 Task:  Click on Hockey In the Cross-Check Hockey League click on  Pick Sheet Your name Avery Martinez Team name Cincinnati Cyclones - X and  Email softage.2@softage.net Period 1 - 3 Point Game Boston Bruins Period 1 - 2 Point Game Anaheim Ducks Period 1 - 1 Point Game New York Islanders Period 2 - 3 Point Game New Jersey Devils Period 2 - 2 Point Game Nashville Predators Period 2 - 1 Point Game Montreal Canadiens Period 3 - 3 Point Game Minnesota Wild Period 3 - 2 Point Game Los Angeles Kings Period 3 - 1 Point Game Florida Panthers Submit pick sheet
Action: Mouse moved to (565, 213)
Screenshot: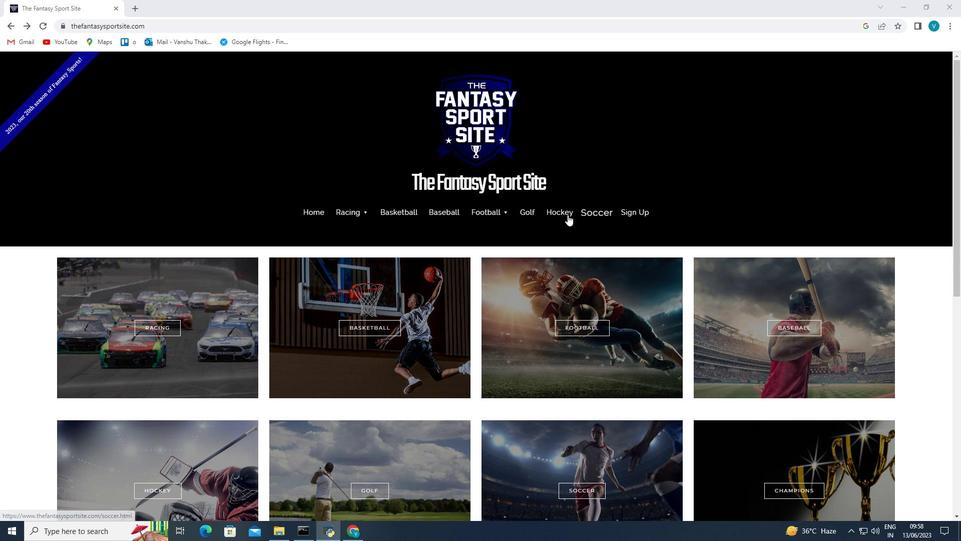 
Action: Mouse pressed left at (565, 213)
Screenshot: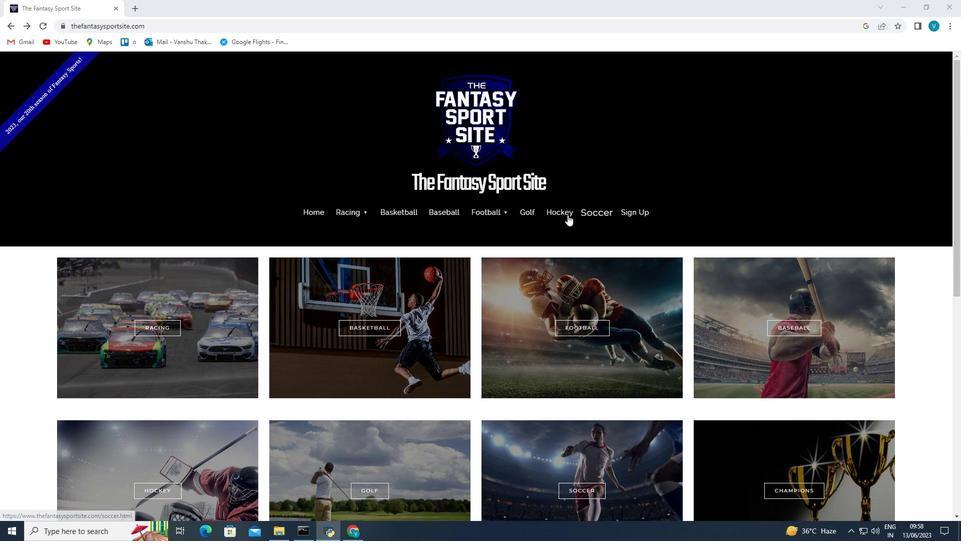 
Action: Mouse moved to (272, 369)
Screenshot: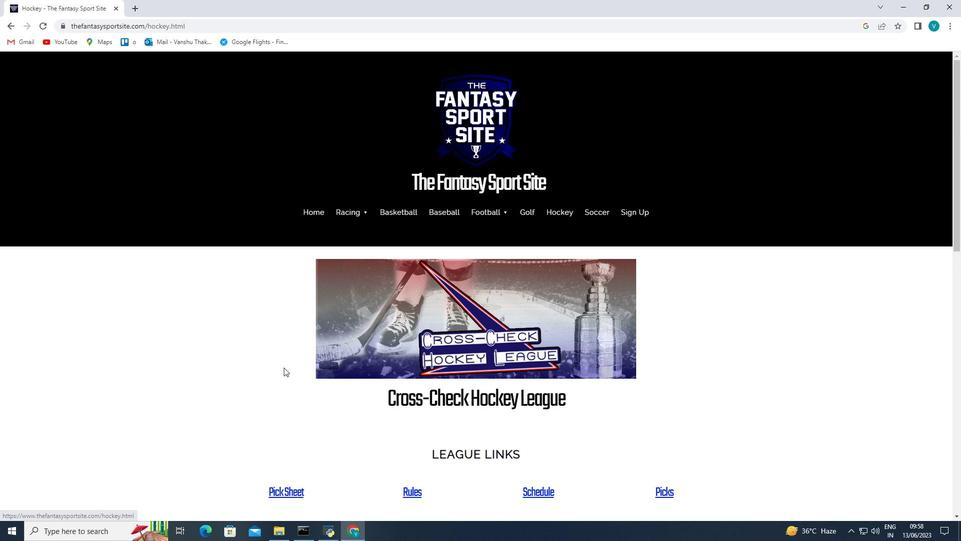 
Action: Mouse scrolled (272, 368) with delta (0, 0)
Screenshot: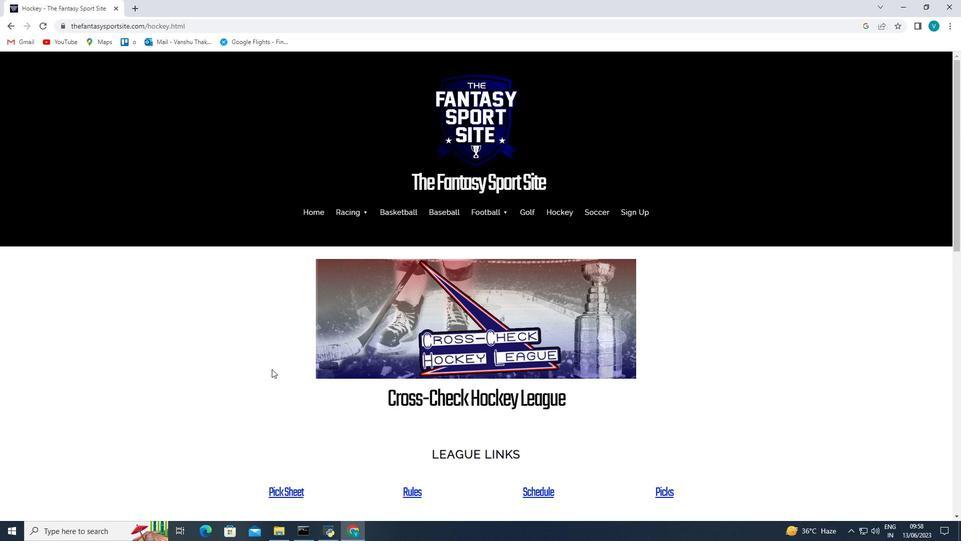 
Action: Mouse scrolled (272, 368) with delta (0, 0)
Screenshot: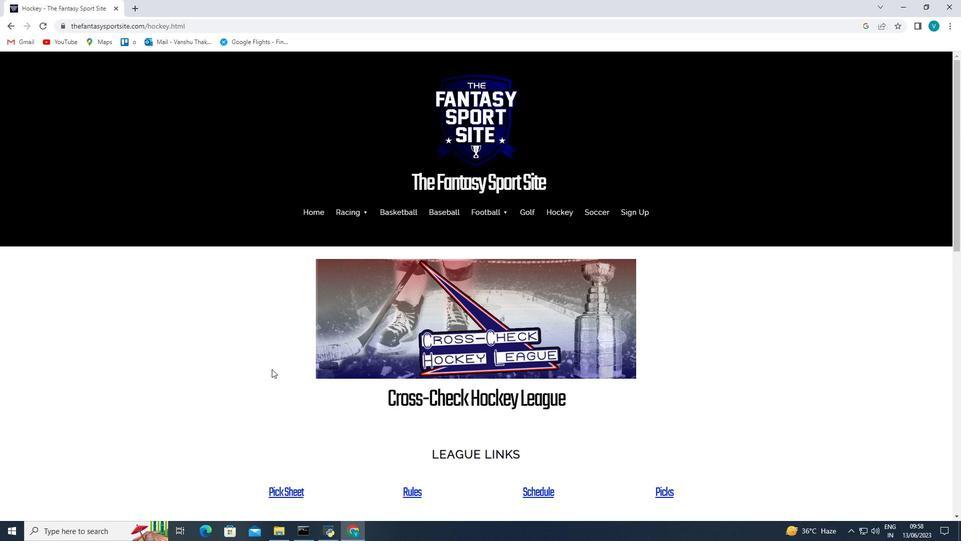 
Action: Mouse moved to (273, 383)
Screenshot: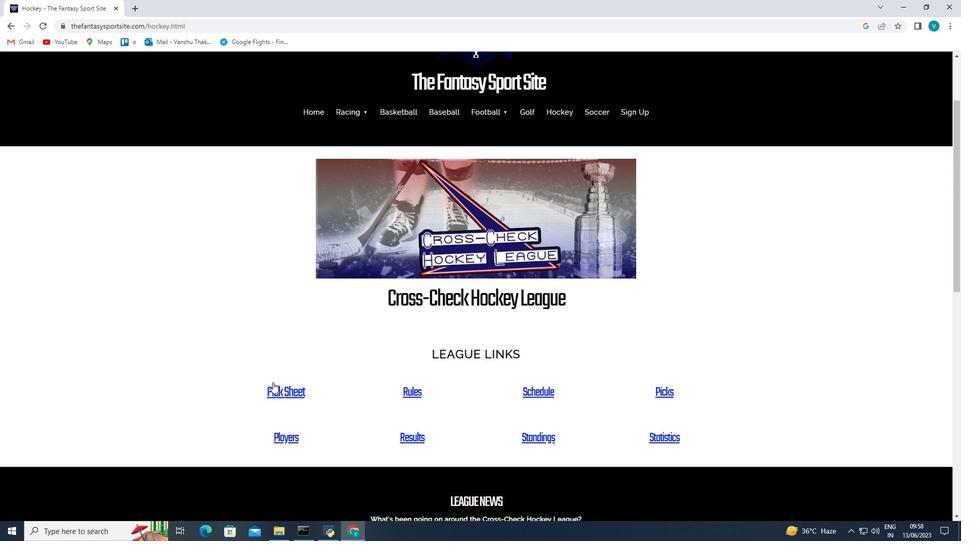 
Action: Mouse pressed left at (273, 383)
Screenshot: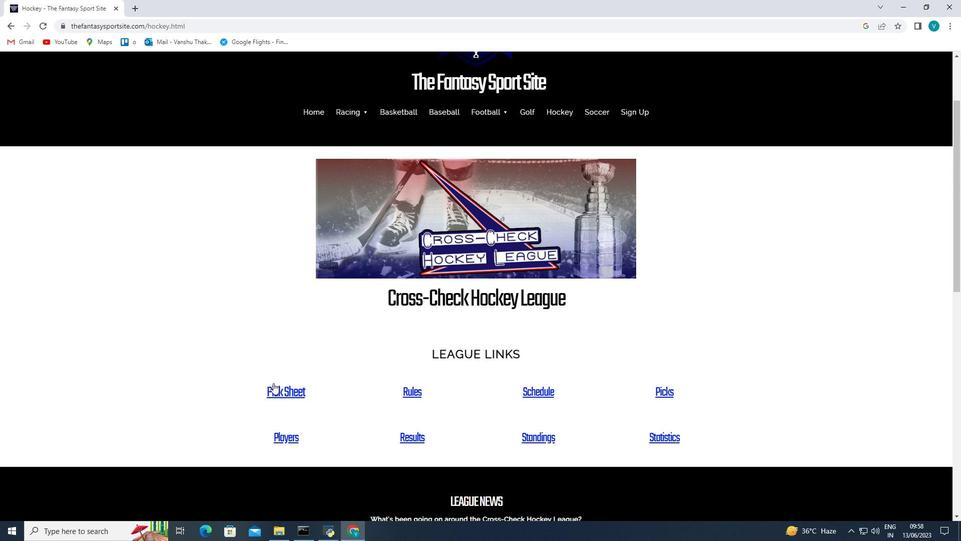 
Action: Mouse moved to (616, 362)
Screenshot: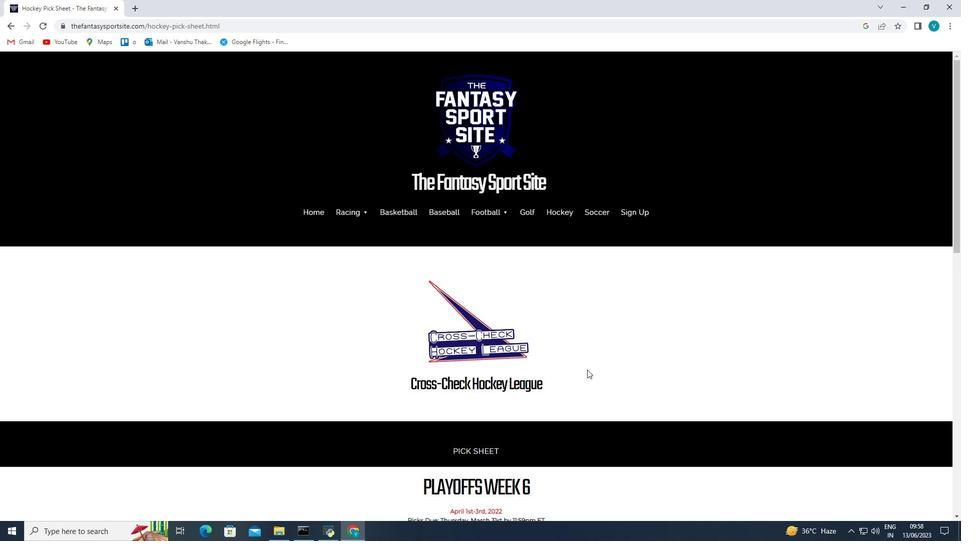 
Action: Mouse scrolled (616, 361) with delta (0, 0)
Screenshot: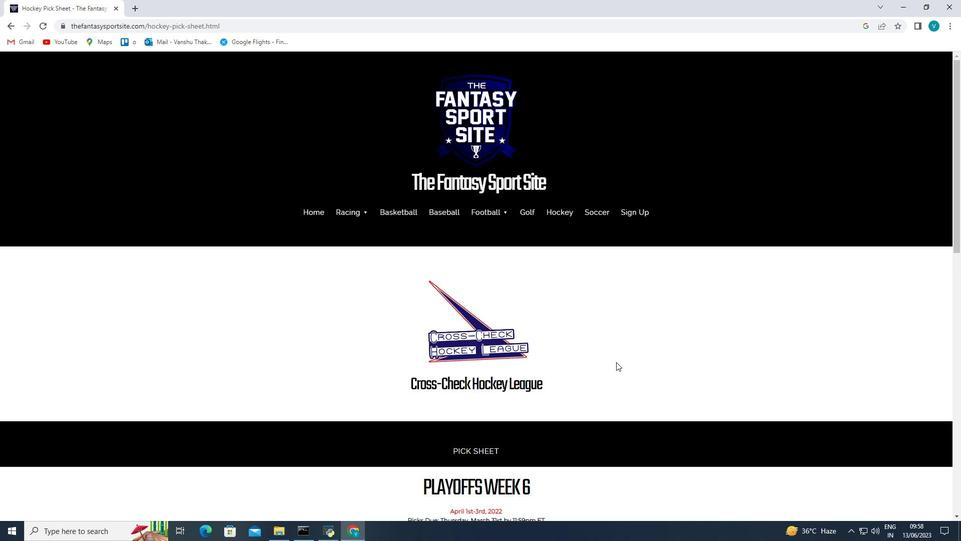 
Action: Mouse moved to (617, 362)
Screenshot: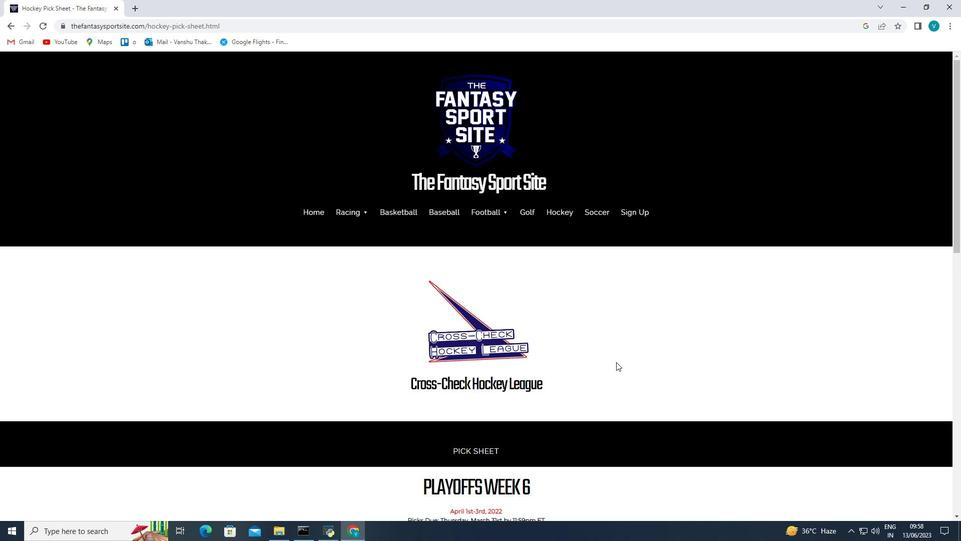 
Action: Mouse scrolled (617, 361) with delta (0, 0)
Screenshot: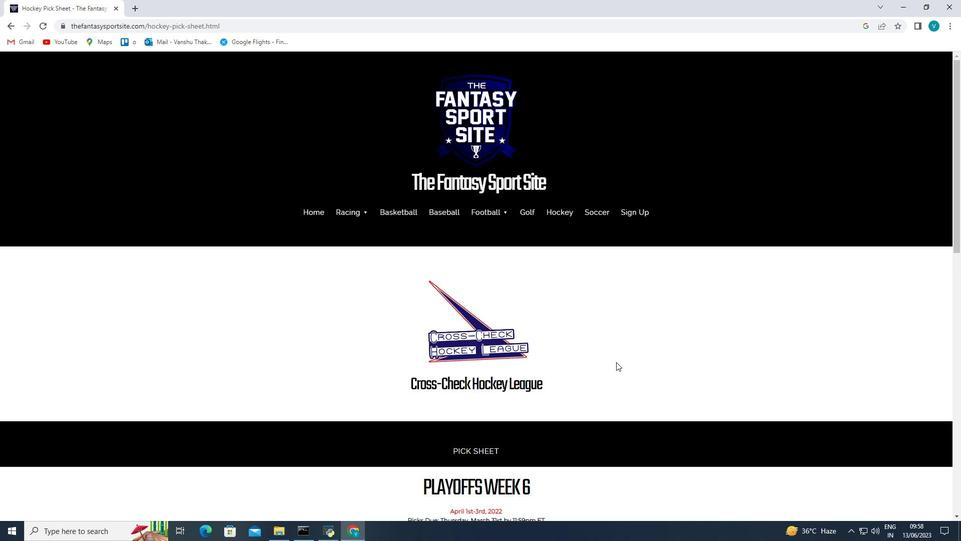
Action: Mouse moved to (615, 365)
Screenshot: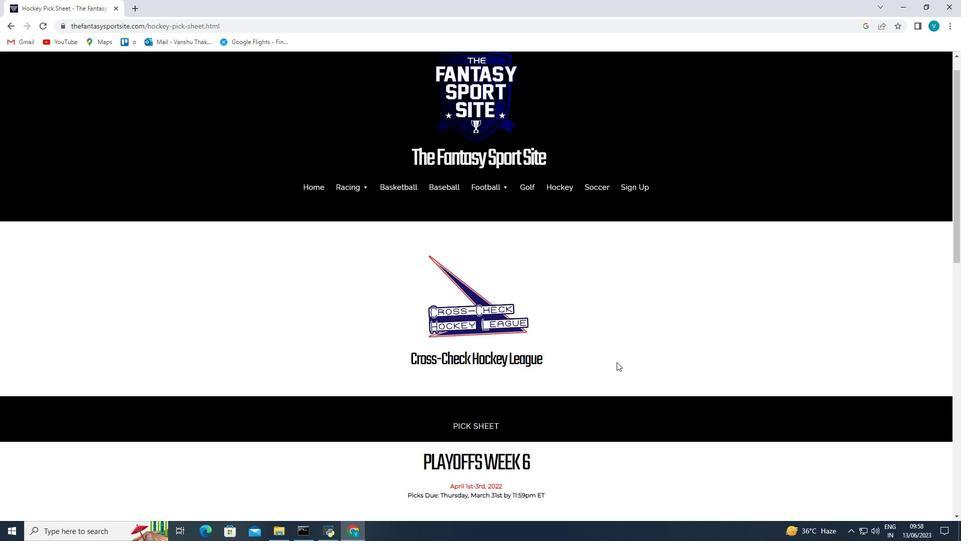 
Action: Mouse scrolled (615, 365) with delta (0, 0)
Screenshot: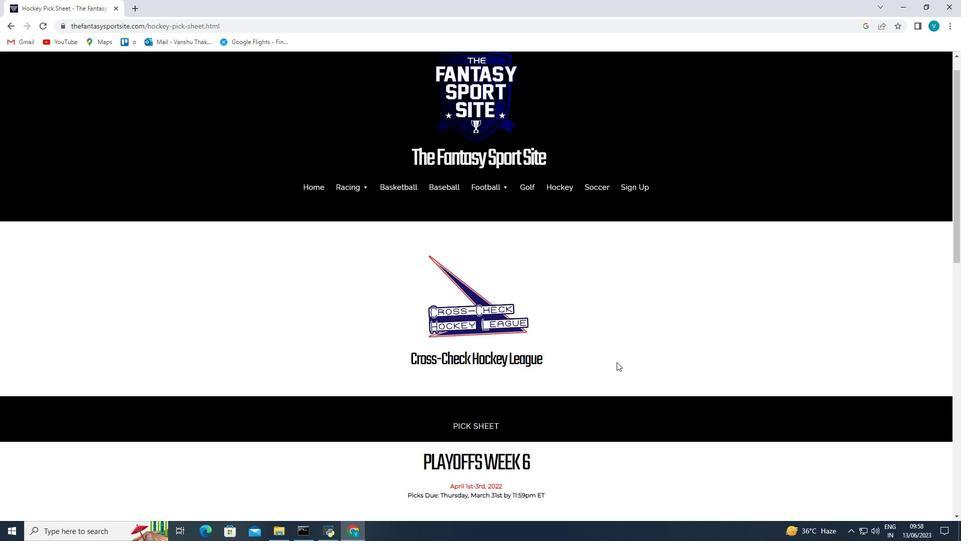 
Action: Mouse moved to (611, 368)
Screenshot: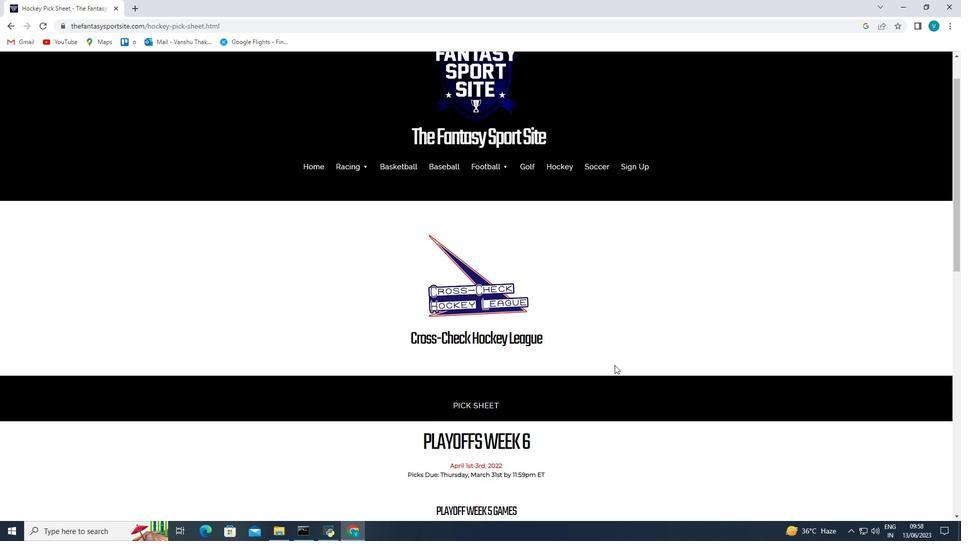 
Action: Mouse scrolled (611, 368) with delta (0, 0)
Screenshot: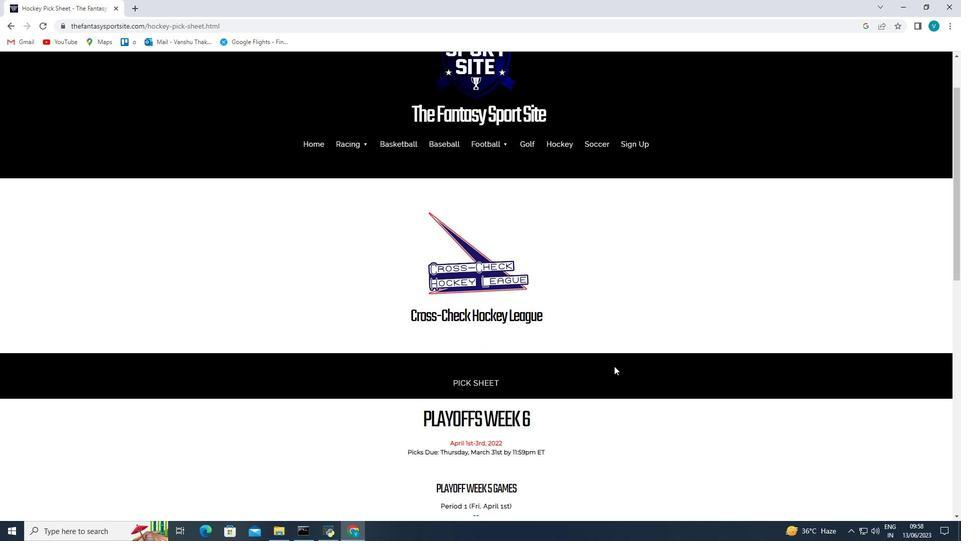 
Action: Mouse moved to (609, 370)
Screenshot: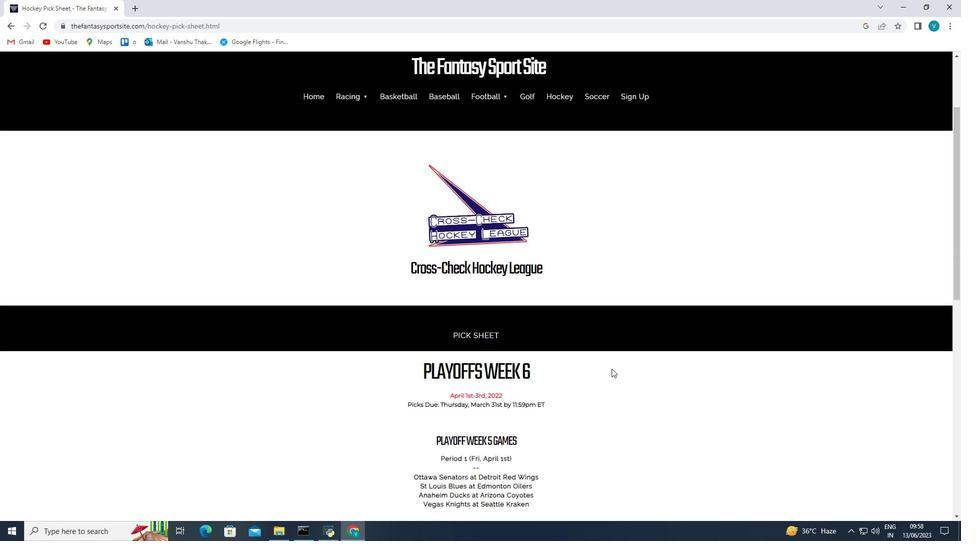 
Action: Mouse scrolled (609, 370) with delta (0, 0)
Screenshot: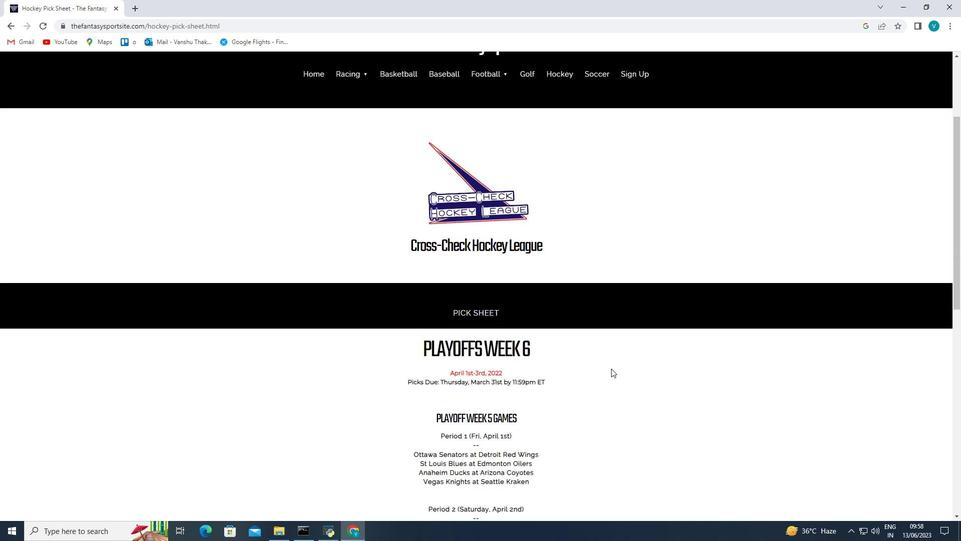 
Action: Mouse moved to (486, 357)
Screenshot: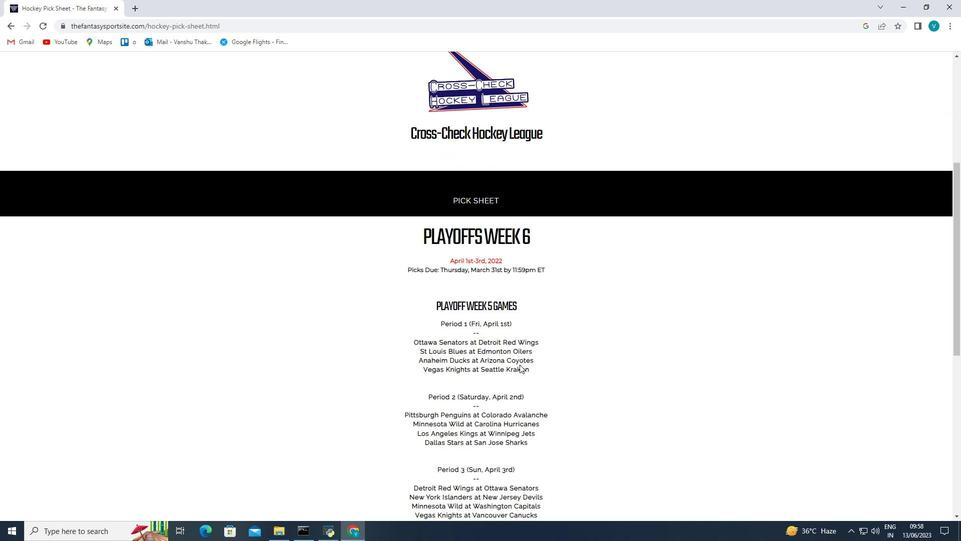
Action: Mouse scrolled (486, 357) with delta (0, 0)
Screenshot: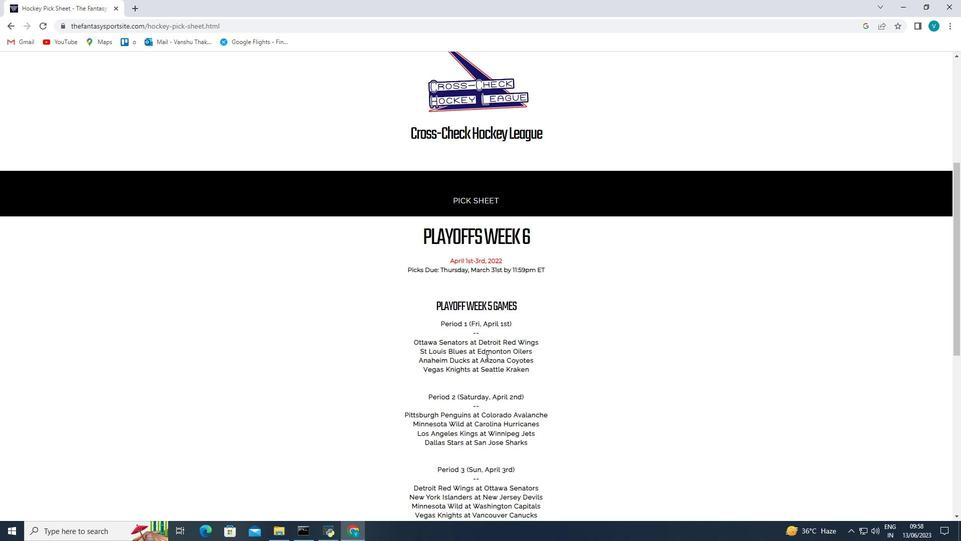 
Action: Mouse scrolled (486, 357) with delta (0, 0)
Screenshot: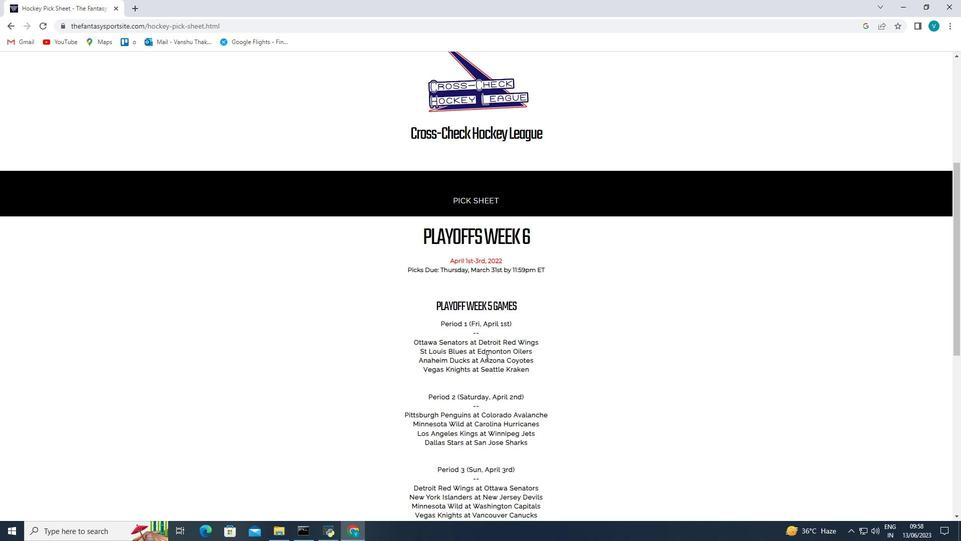 
Action: Mouse scrolled (486, 357) with delta (0, 0)
Screenshot: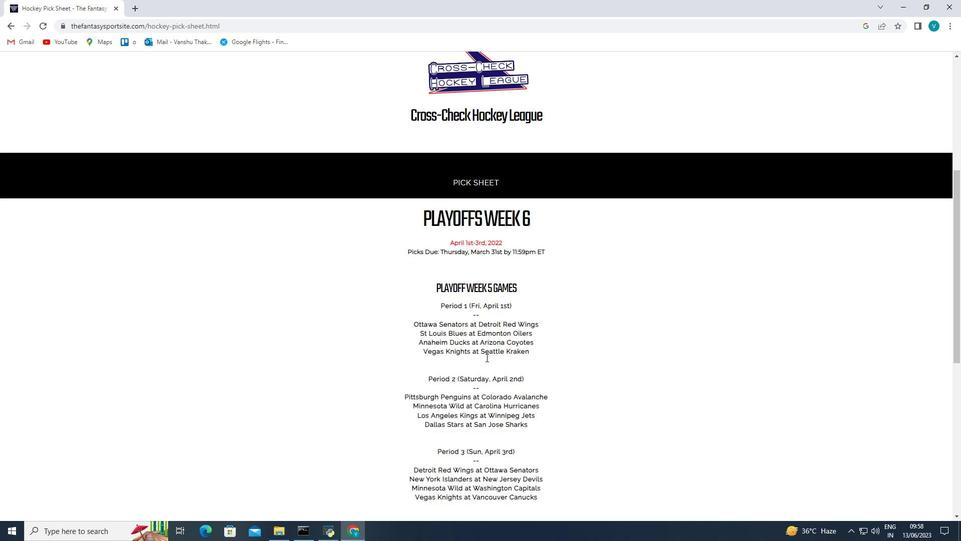 
Action: Mouse scrolled (486, 357) with delta (0, 0)
Screenshot: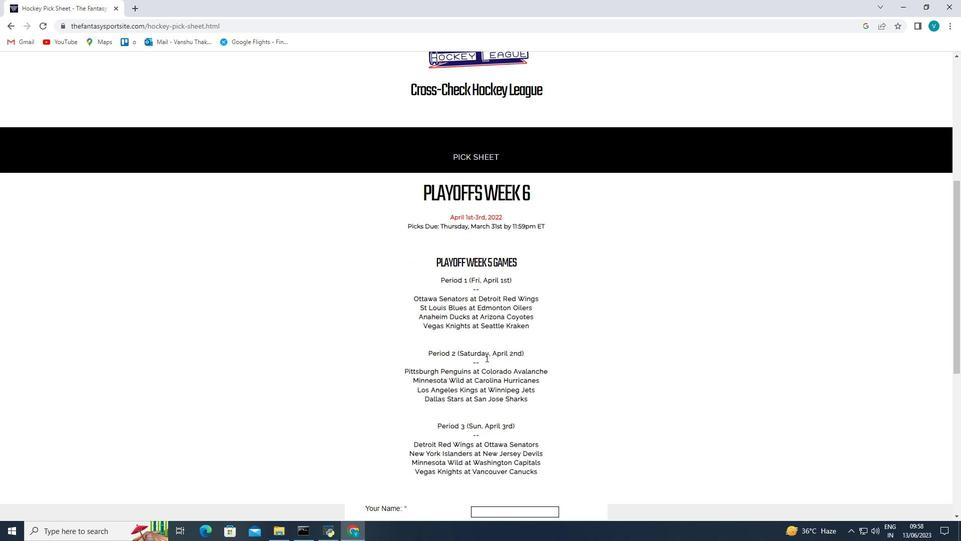 
Action: Mouse scrolled (486, 357) with delta (0, 0)
Screenshot: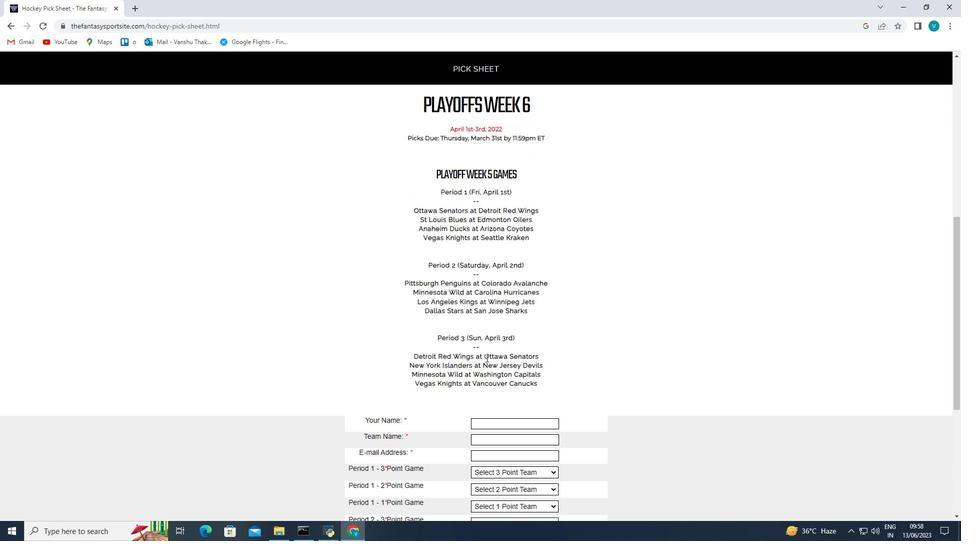 
Action: Mouse moved to (496, 309)
Screenshot: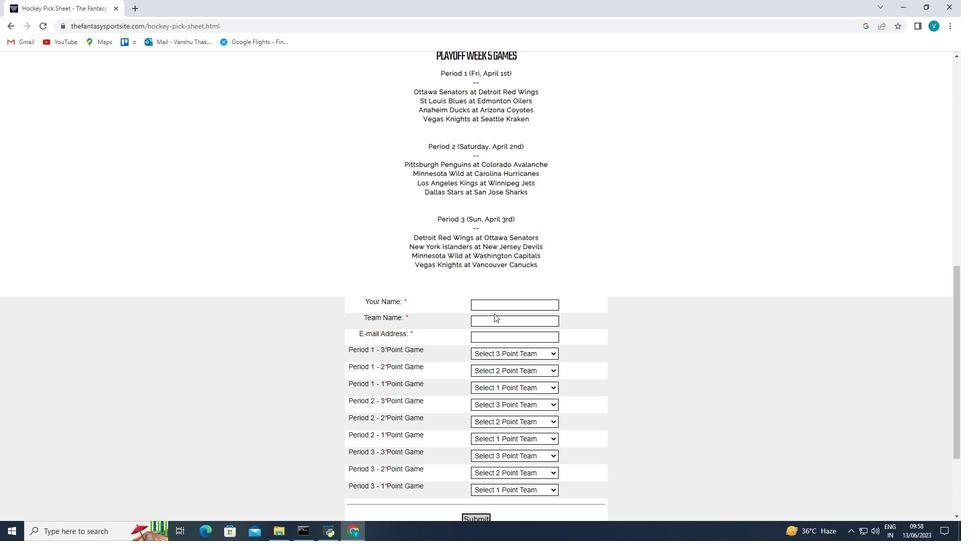 
Action: Mouse pressed left at (496, 309)
Screenshot: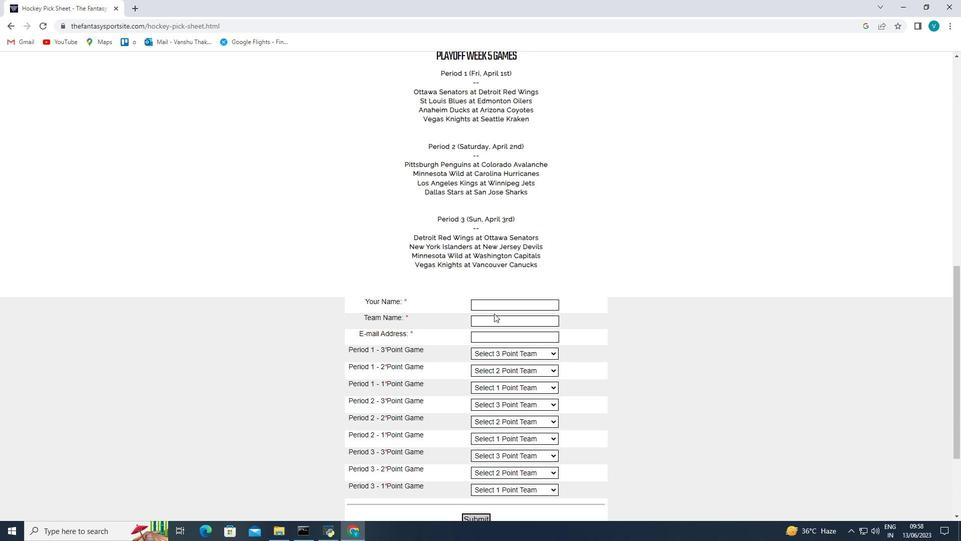 
Action: Key pressed <Key.shift>Avery<Key.space><Key.shift>Martinez
Screenshot: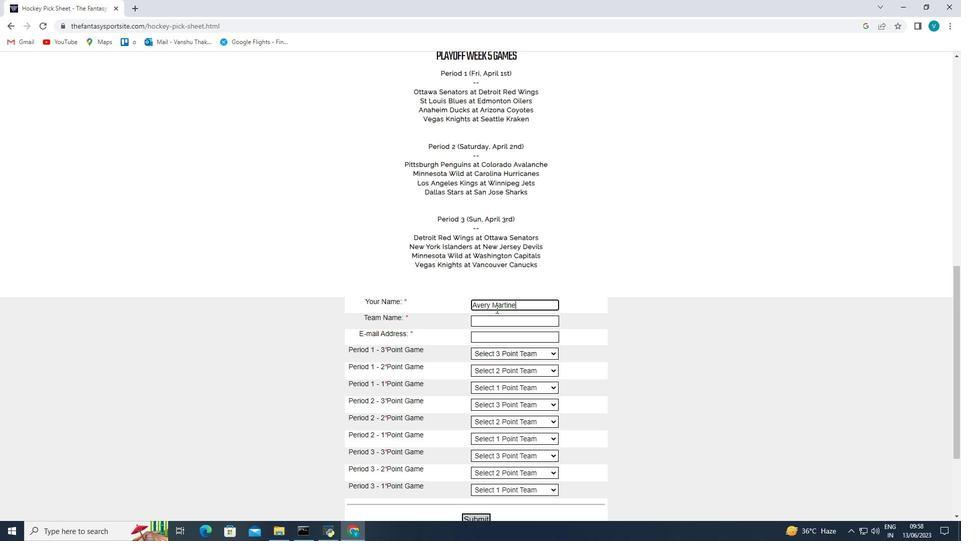 
Action: Mouse moved to (499, 316)
Screenshot: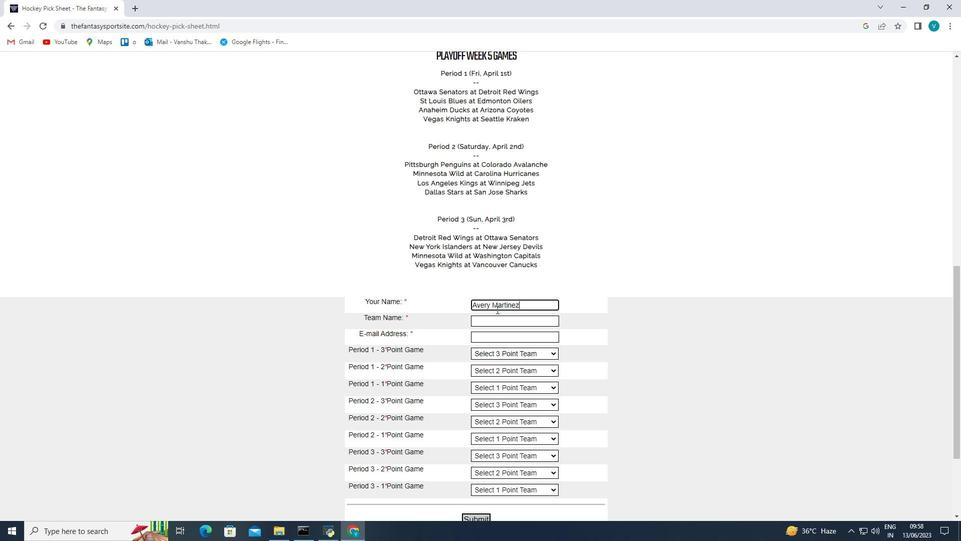 
Action: Mouse pressed left at (499, 316)
Screenshot: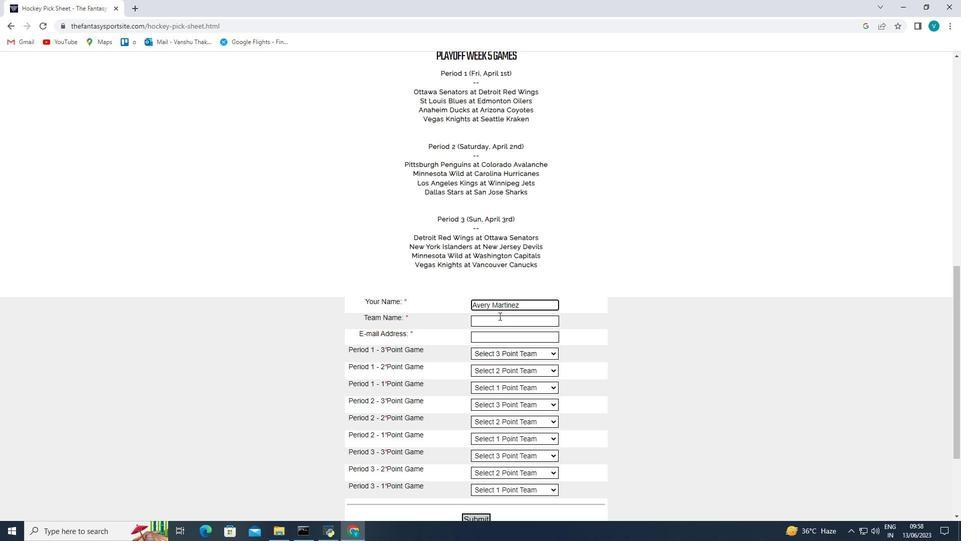 
Action: Key pressed <Key.shift>Cincinnati<Key.space><Key.shift>Cyclones
Screenshot: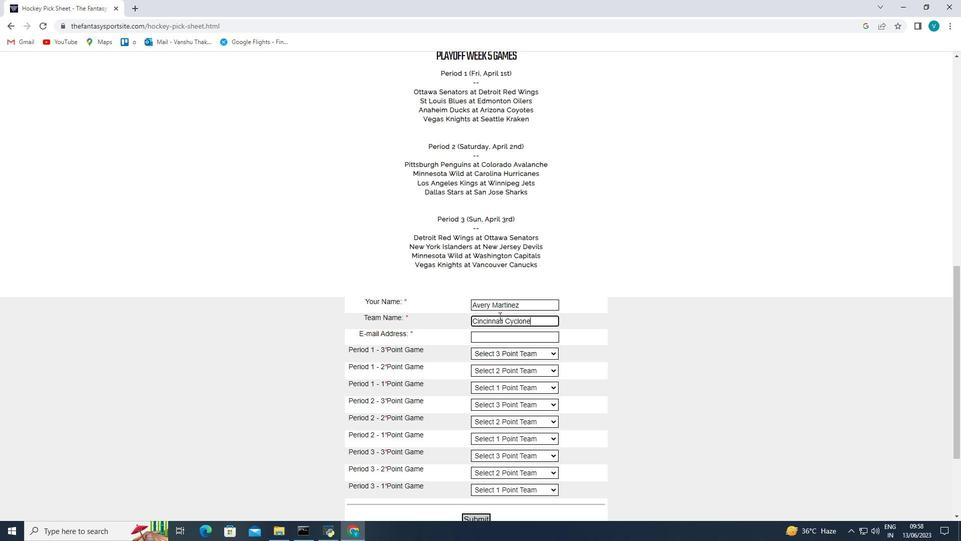 
Action: Mouse moved to (499, 339)
Screenshot: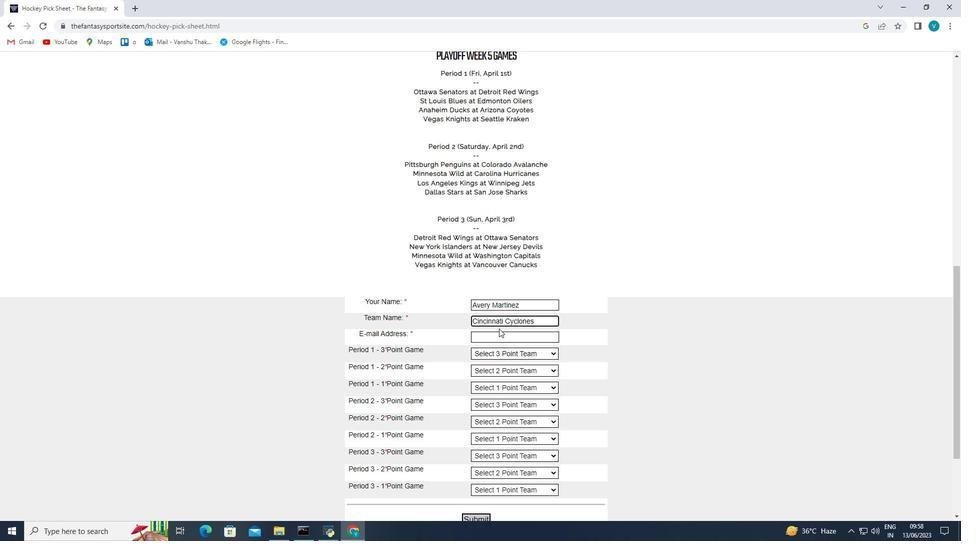 
Action: Mouse pressed left at (499, 339)
Screenshot: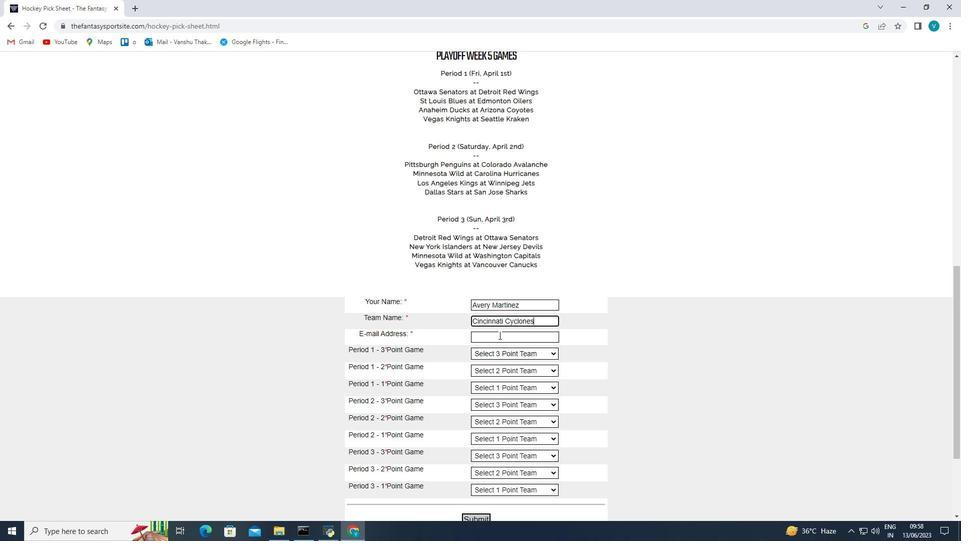 
Action: Key pressed softage.2<Key.shift><Key.shift><Key.shift><Key.shift>@softage.net
Screenshot: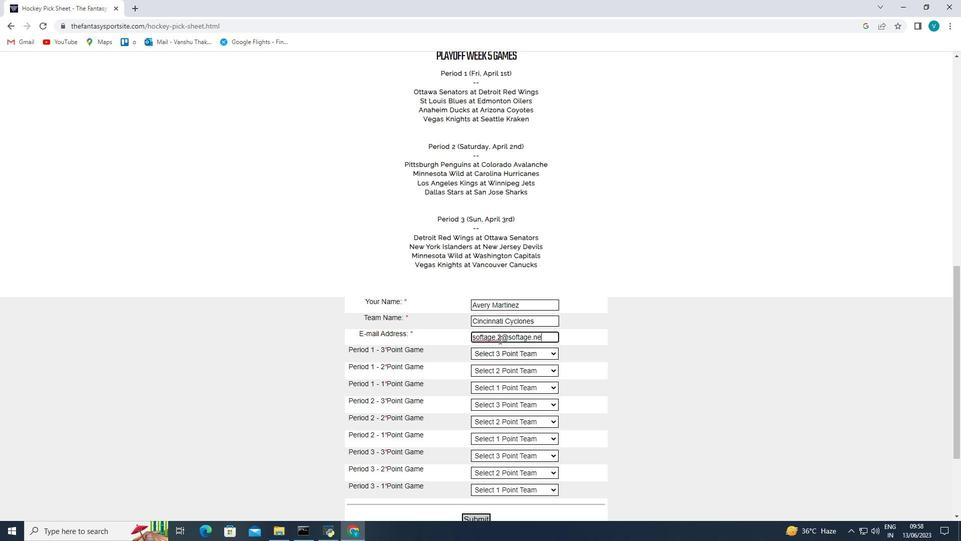 
Action: Mouse moved to (502, 348)
Screenshot: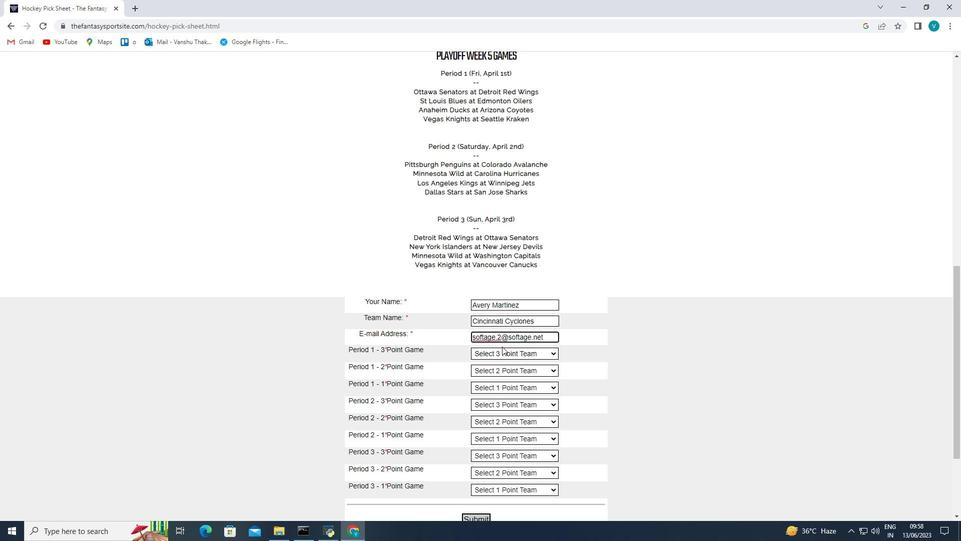 
Action: Mouse pressed left at (502, 348)
Screenshot: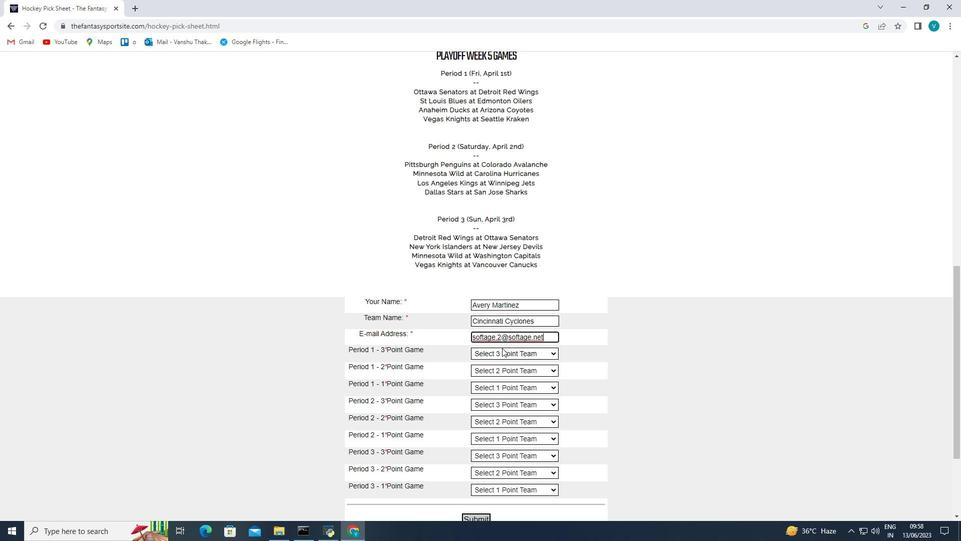 
Action: Mouse moved to (518, 197)
Screenshot: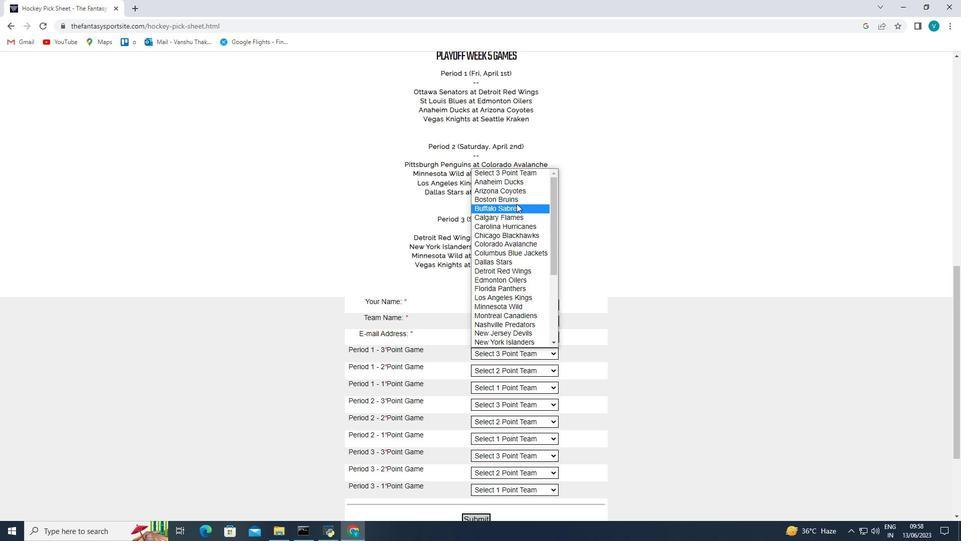 
Action: Mouse pressed left at (518, 197)
Screenshot: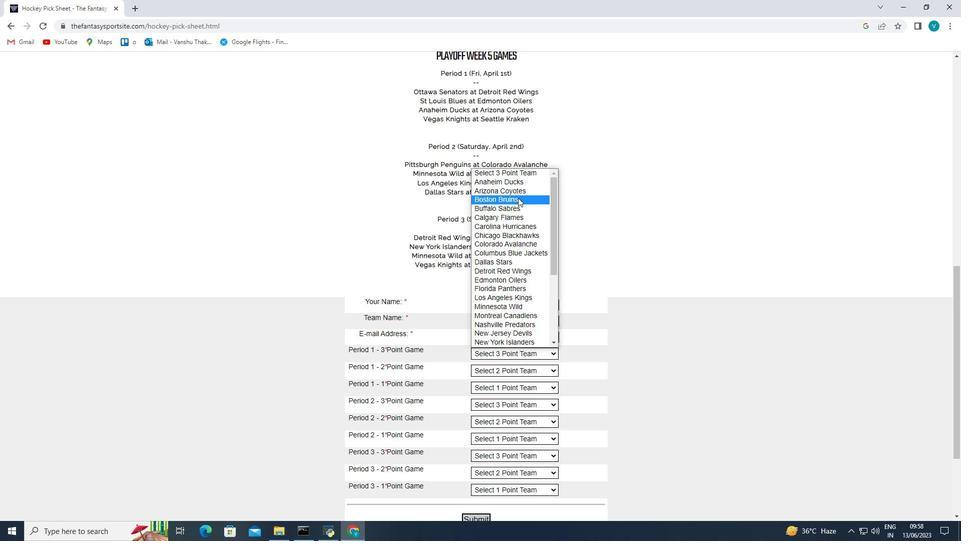 
Action: Mouse moved to (521, 369)
Screenshot: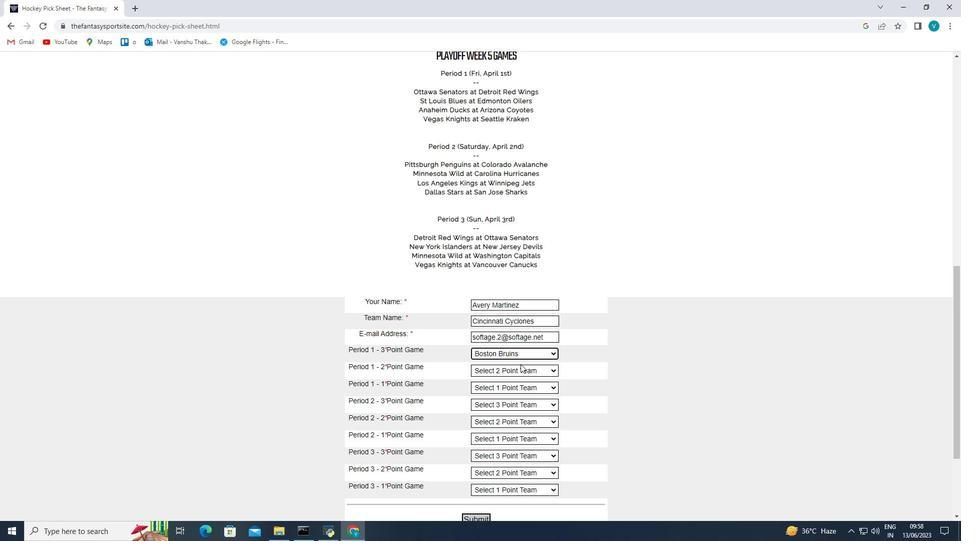 
Action: Mouse pressed left at (521, 369)
Screenshot: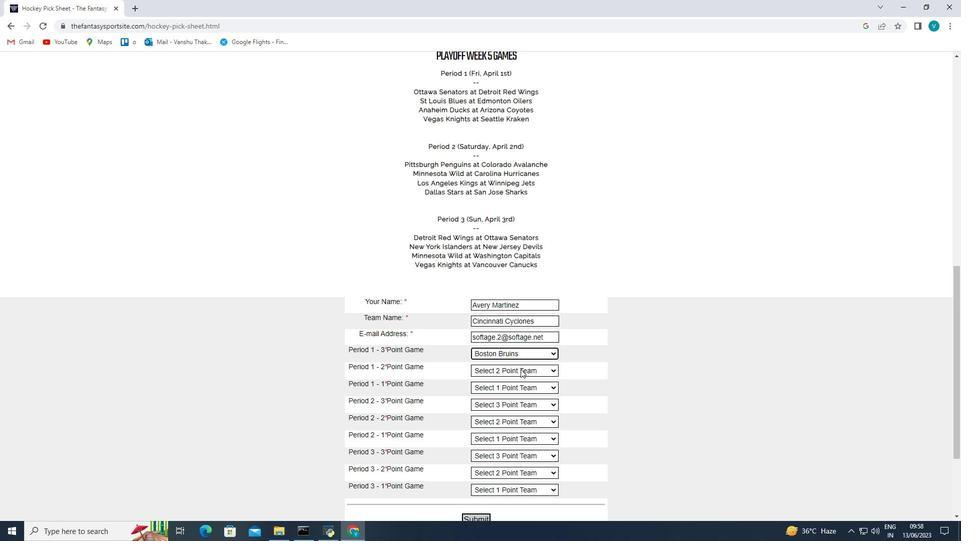 
Action: Mouse moved to (508, 201)
Screenshot: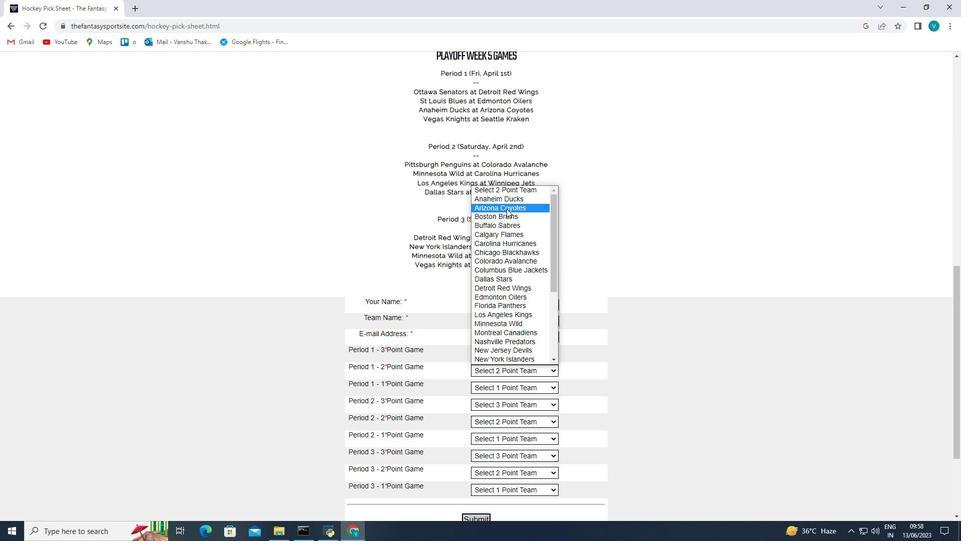 
Action: Mouse pressed left at (508, 201)
Screenshot: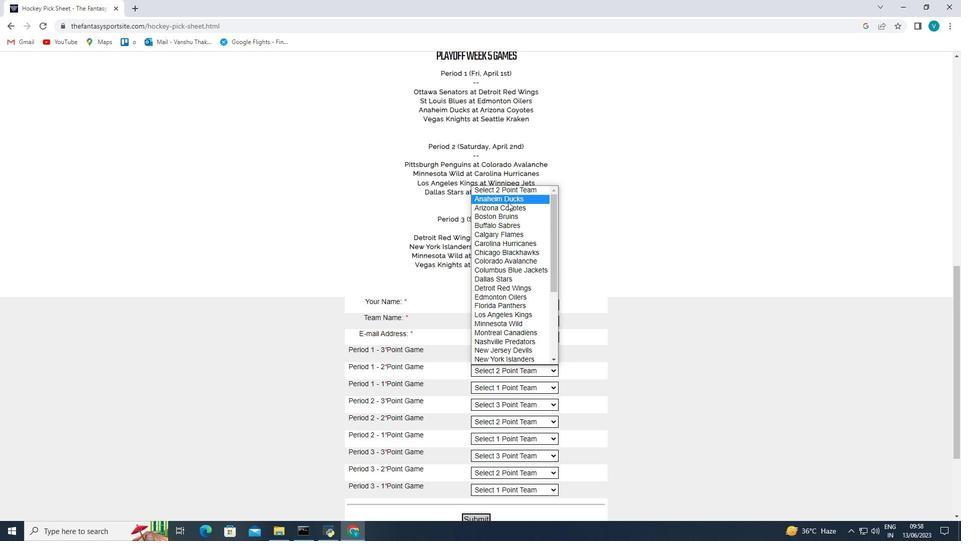 
Action: Mouse moved to (500, 389)
Screenshot: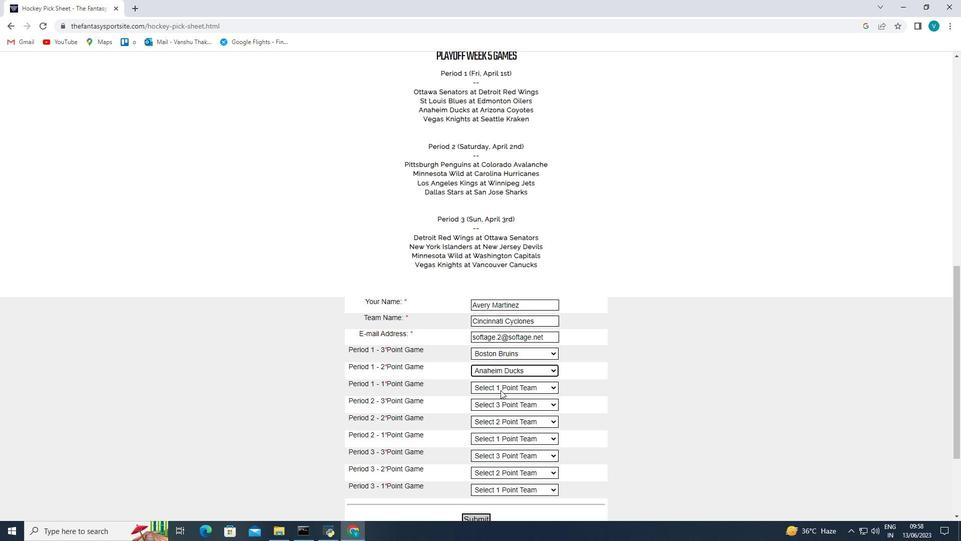 
Action: Mouse pressed left at (500, 389)
Screenshot: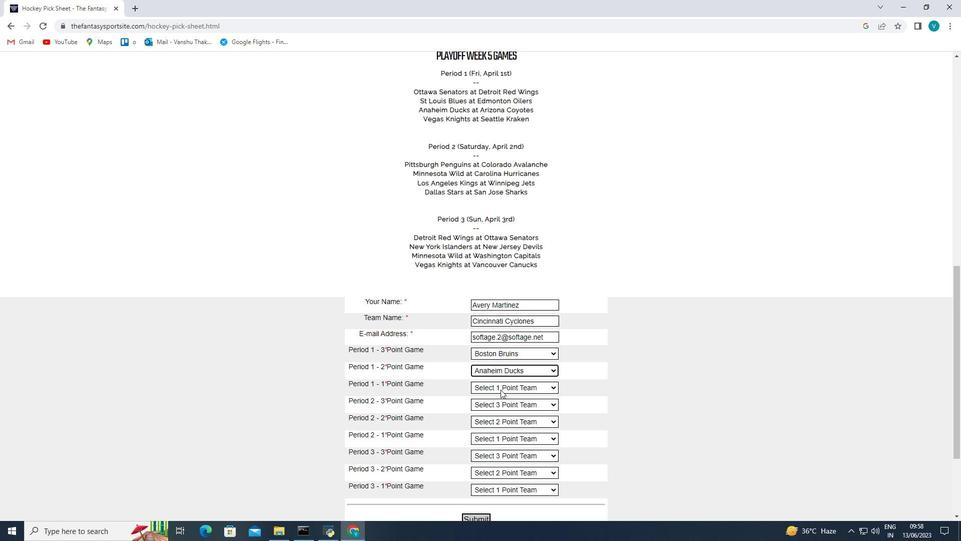 
Action: Mouse moved to (503, 373)
Screenshot: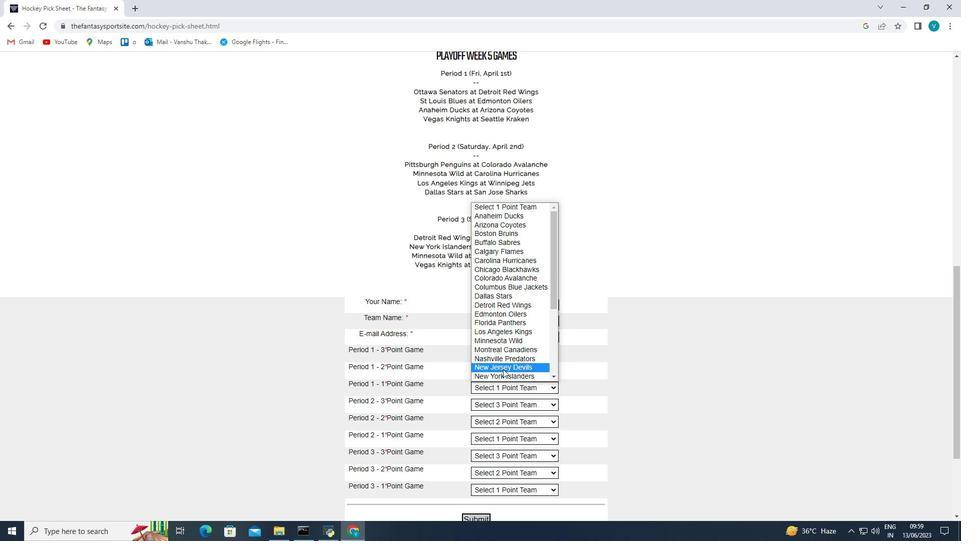 
Action: Mouse pressed left at (503, 373)
Screenshot: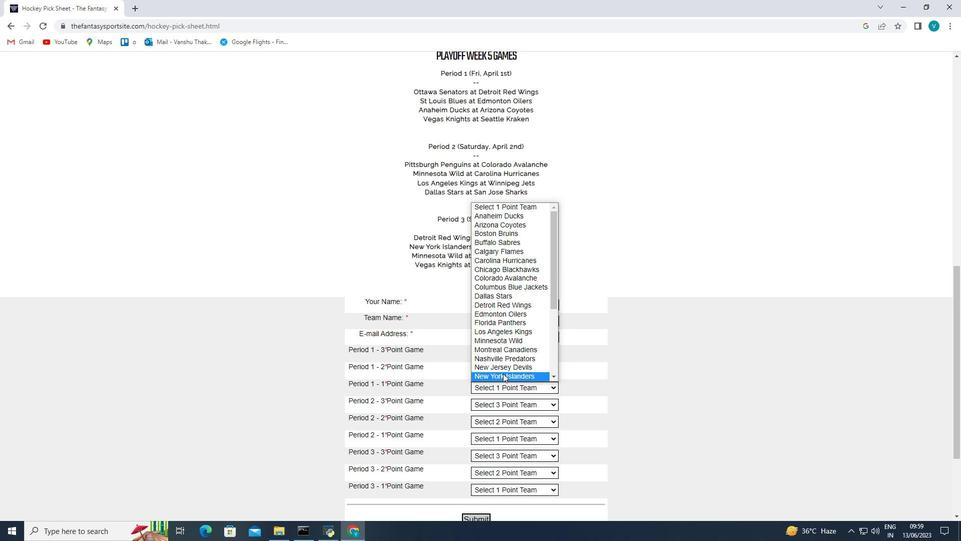 
Action: Mouse moved to (503, 403)
Screenshot: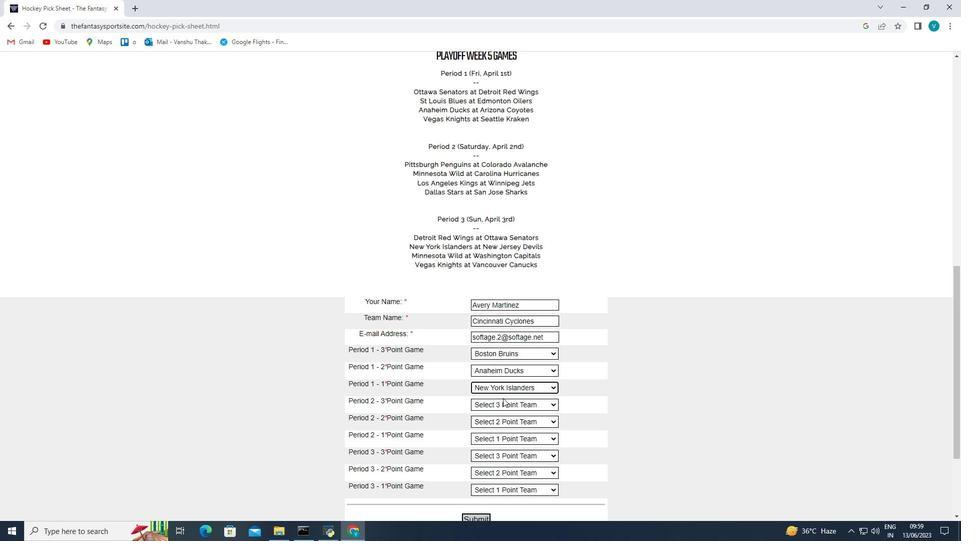 
Action: Mouse pressed left at (503, 403)
Screenshot: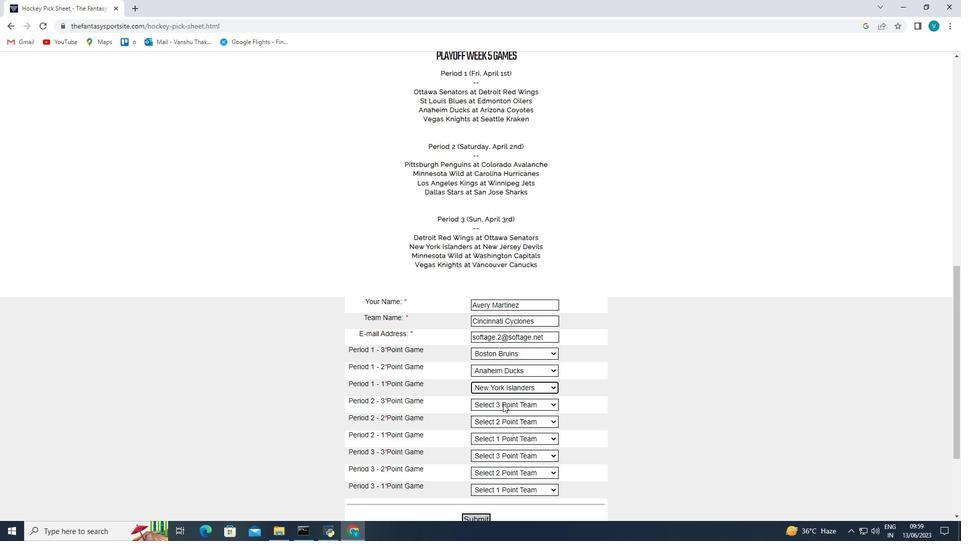 
Action: Mouse moved to (512, 368)
Screenshot: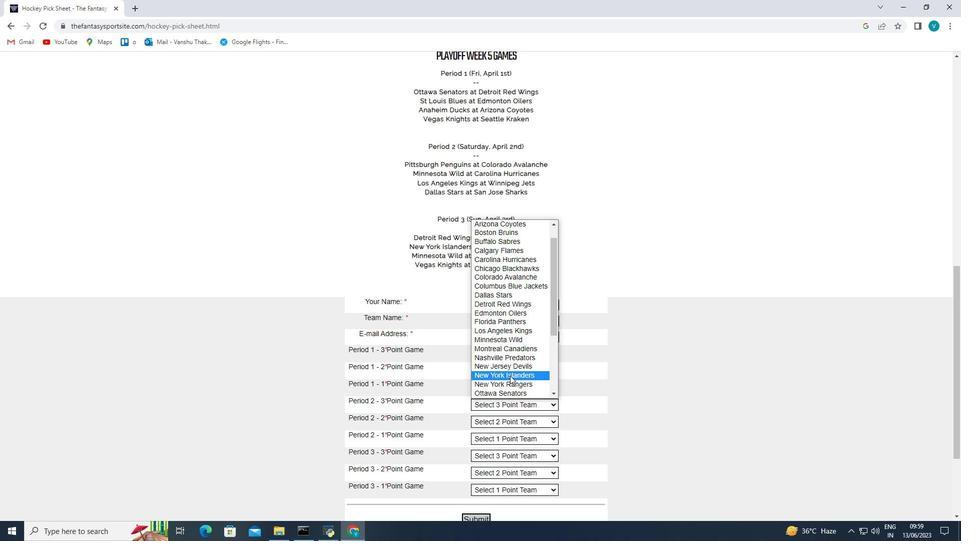 
Action: Mouse pressed left at (512, 368)
Screenshot: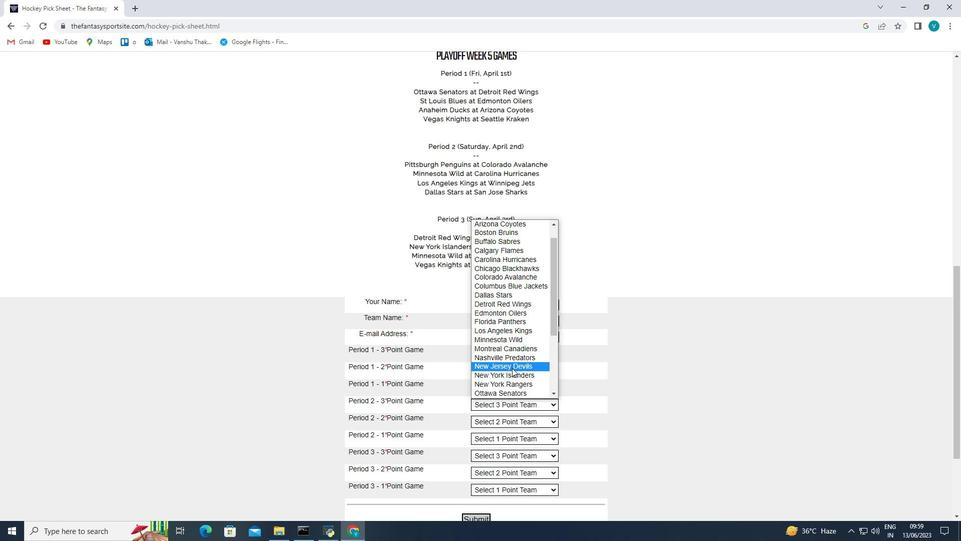 
Action: Mouse moved to (512, 418)
Screenshot: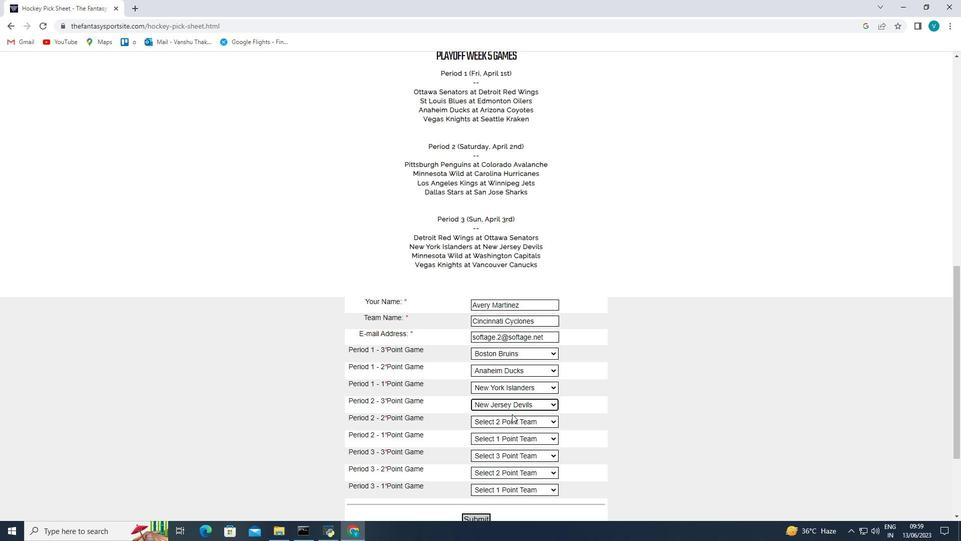 
Action: Mouse pressed left at (512, 418)
Screenshot: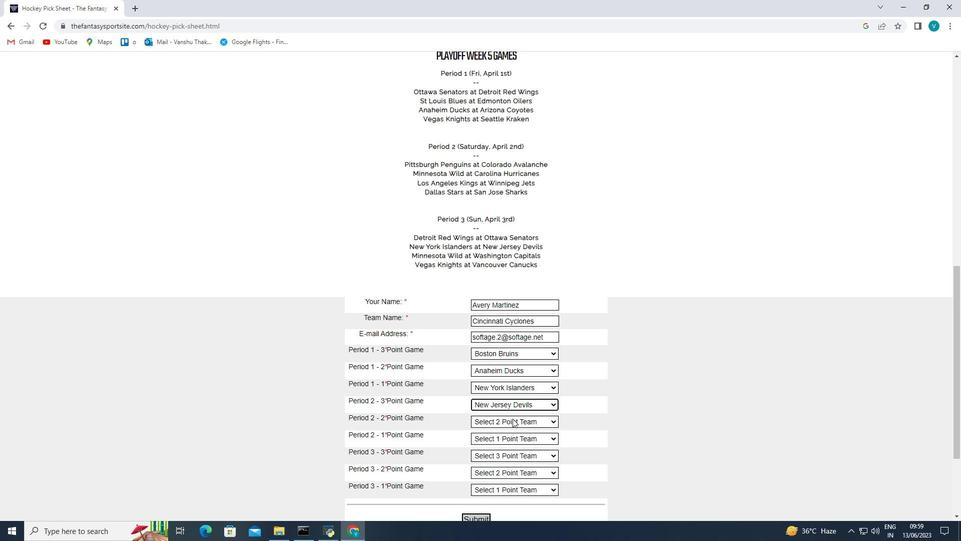 
Action: Mouse moved to (521, 363)
Screenshot: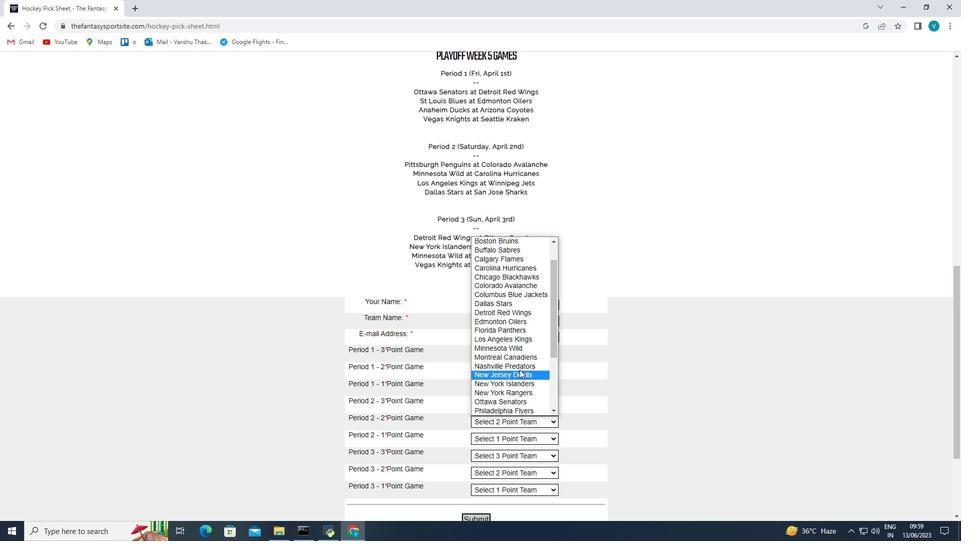 
Action: Mouse pressed left at (521, 363)
Screenshot: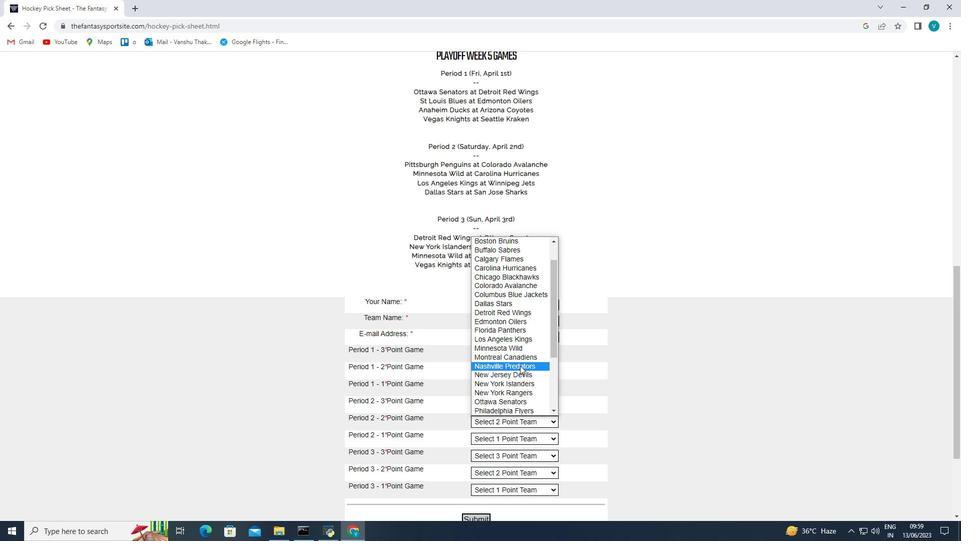 
Action: Mouse moved to (517, 434)
Screenshot: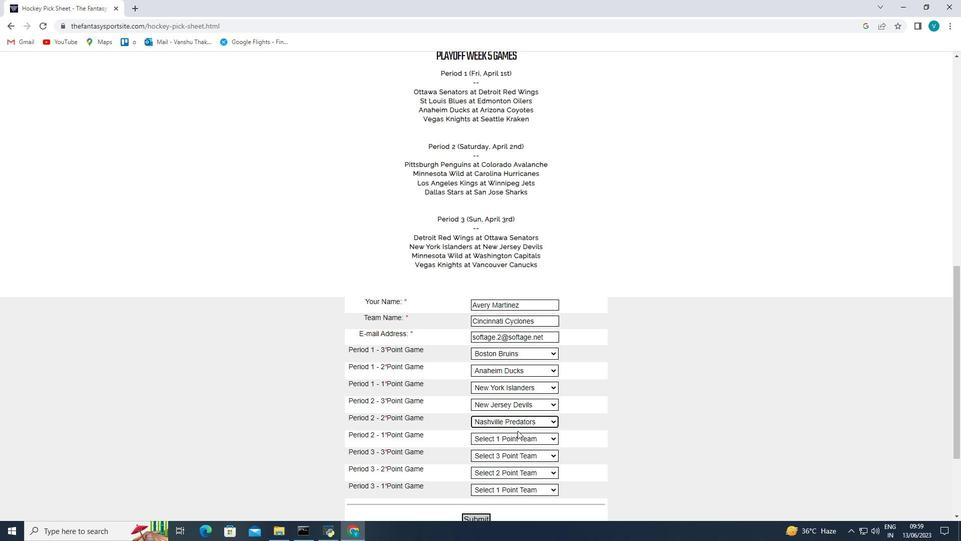 
Action: Mouse pressed left at (517, 434)
Screenshot: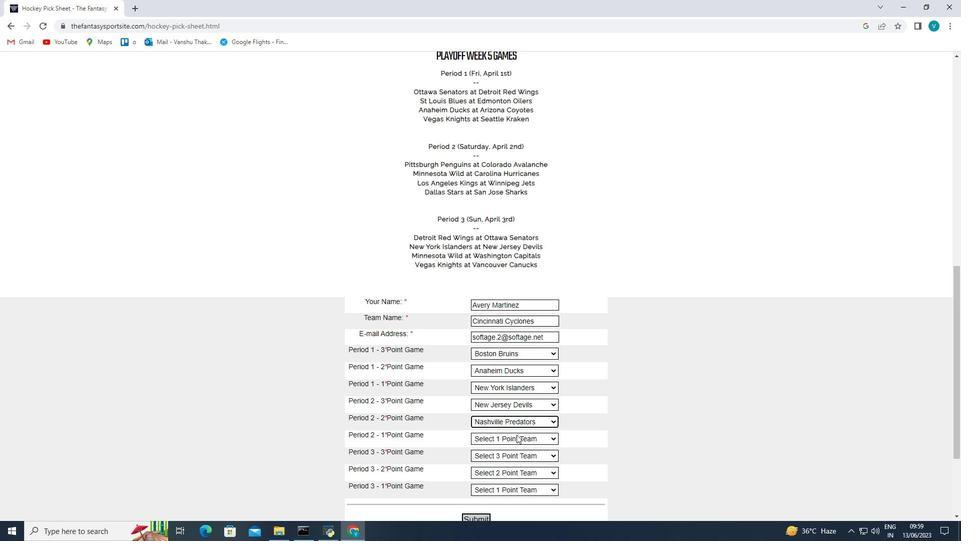 
Action: Mouse moved to (522, 401)
Screenshot: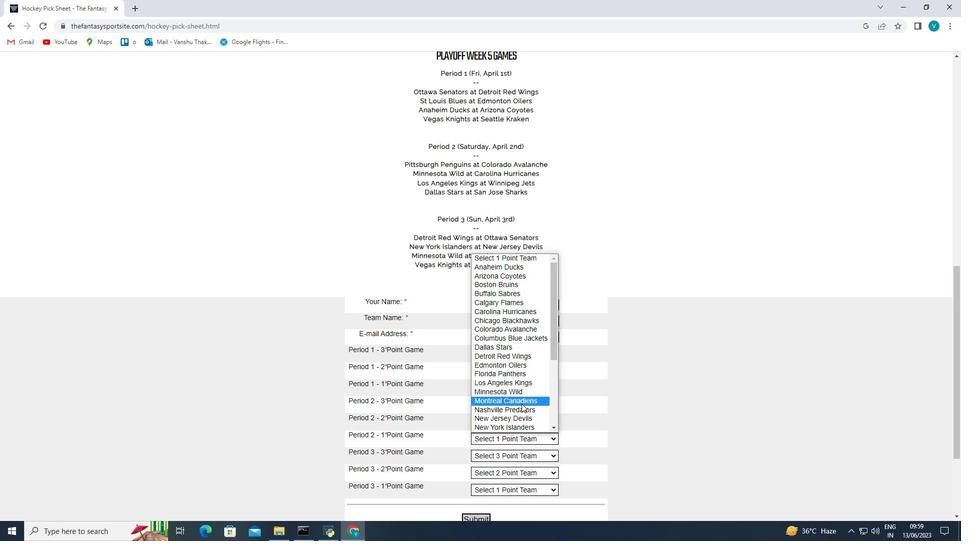 
Action: Mouse pressed left at (522, 401)
Screenshot: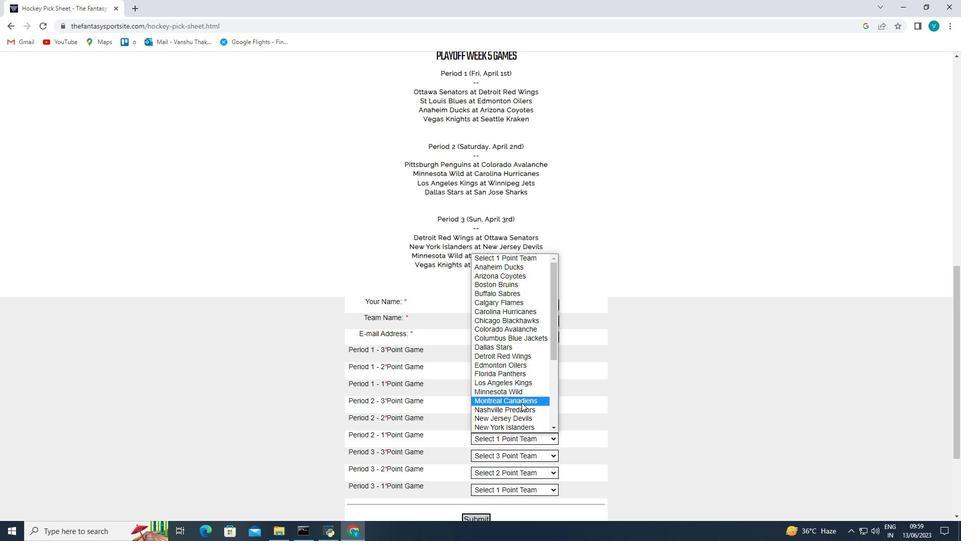 
Action: Mouse moved to (518, 452)
Screenshot: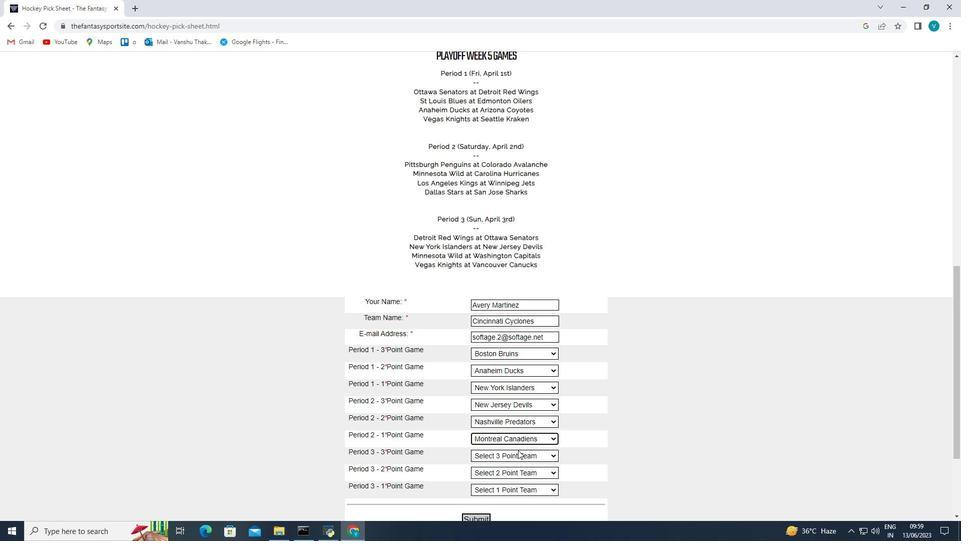 
Action: Mouse pressed left at (518, 452)
Screenshot: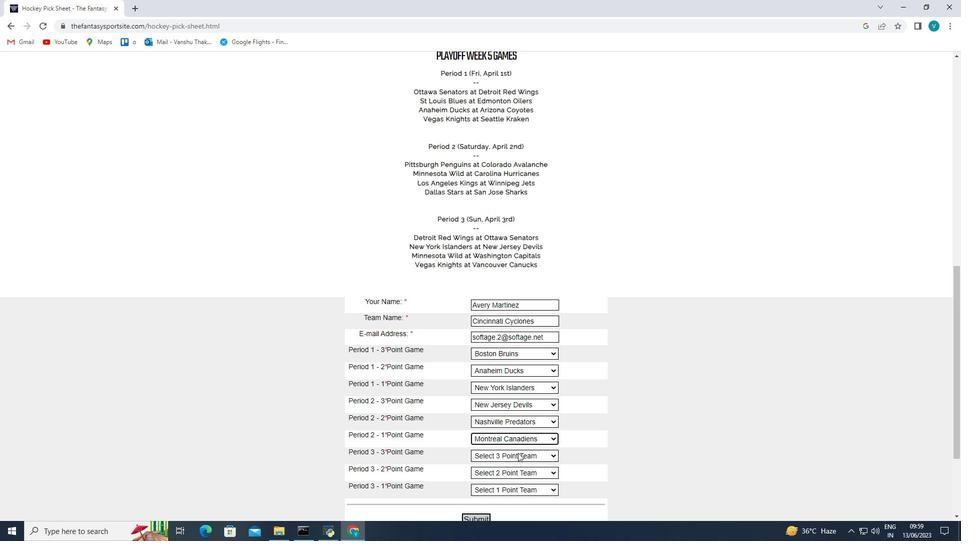 
Action: Mouse moved to (530, 390)
Screenshot: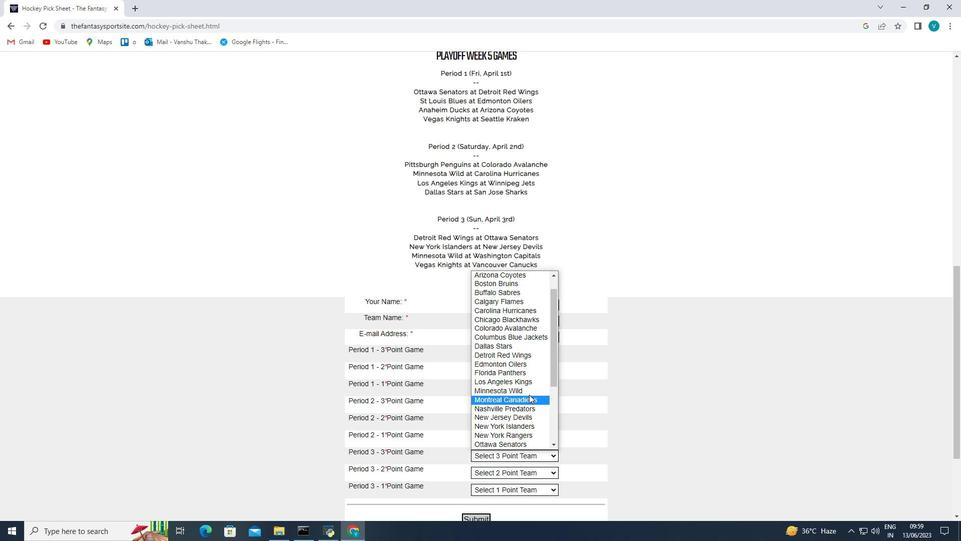 
Action: Mouse pressed left at (530, 390)
Screenshot: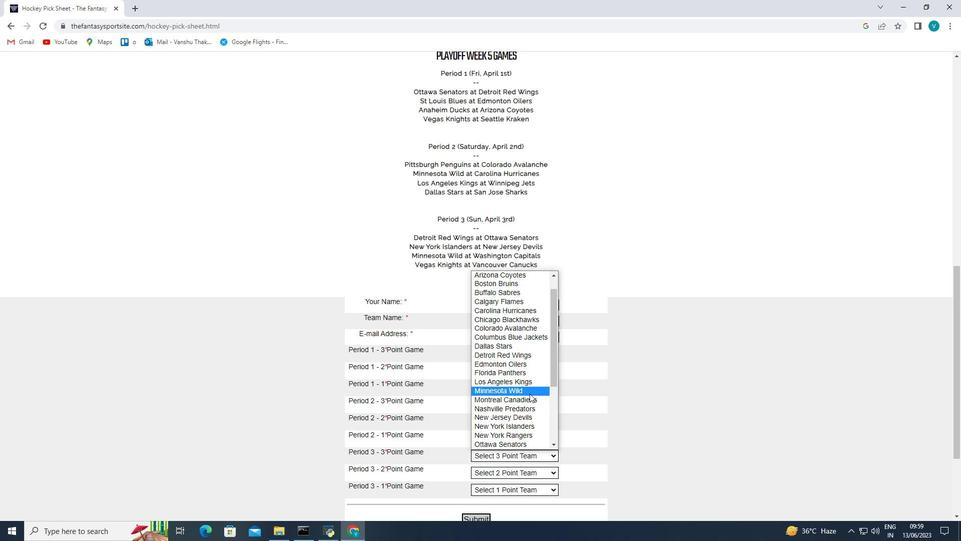
Action: Mouse moved to (520, 468)
Screenshot: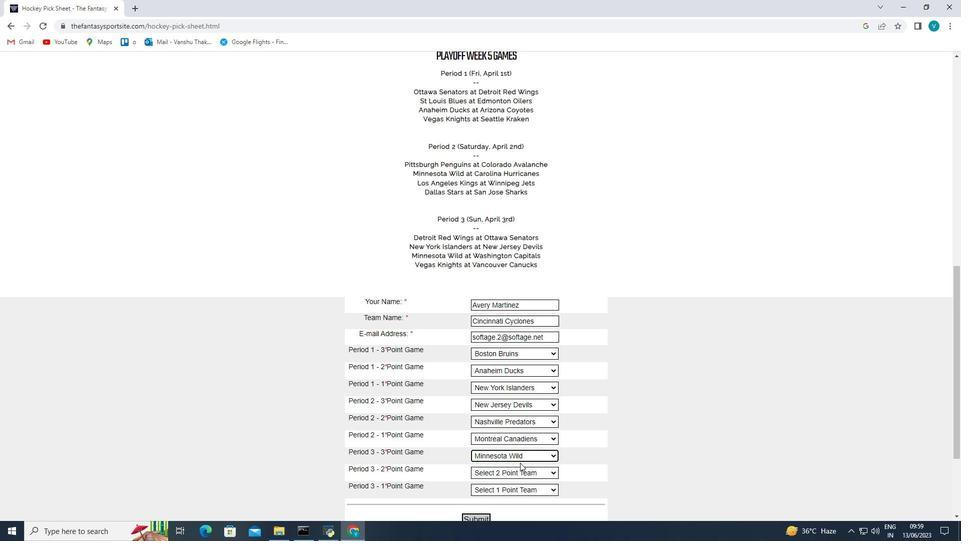 
Action: Mouse pressed left at (520, 468)
Screenshot: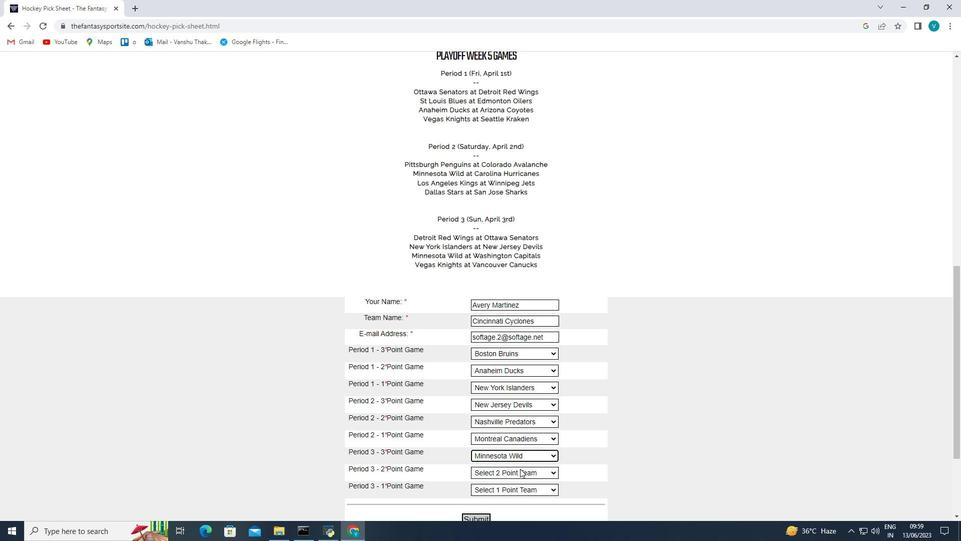 
Action: Mouse moved to (524, 408)
Screenshot: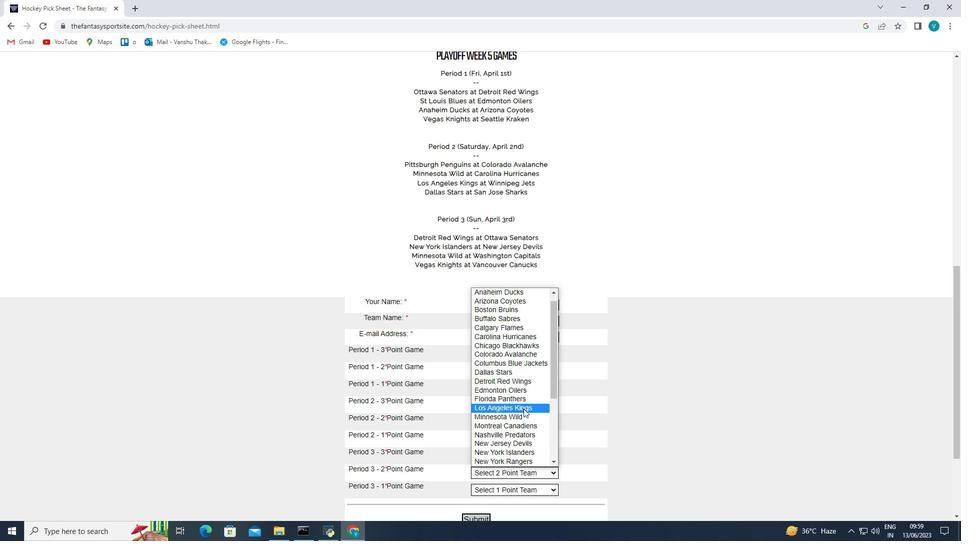 
Action: Mouse pressed left at (524, 408)
Screenshot: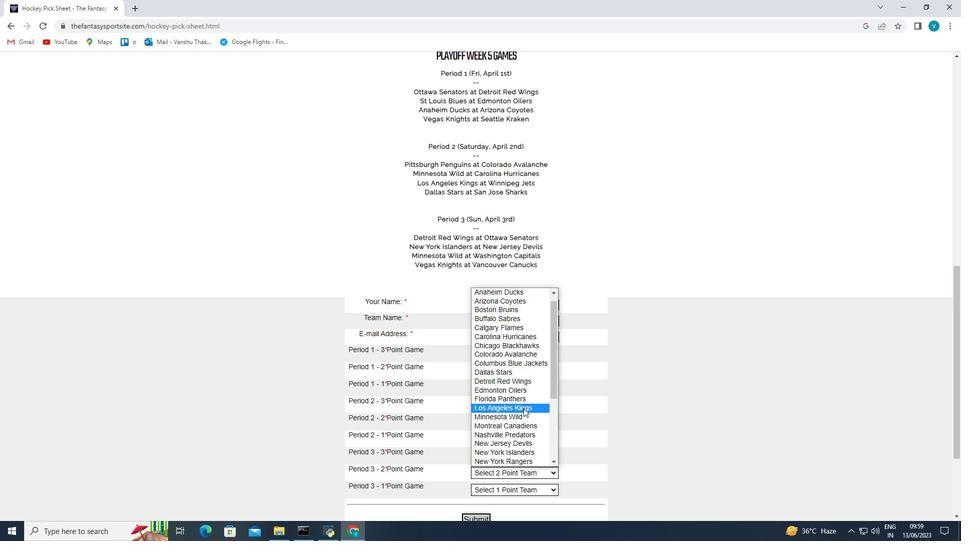 
Action: Mouse moved to (516, 488)
Screenshot: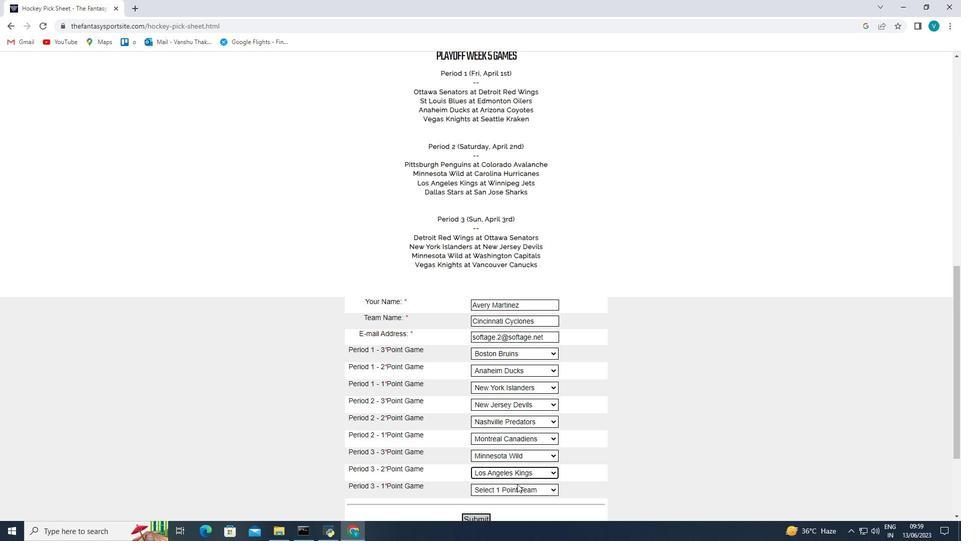 
Action: Mouse pressed left at (516, 488)
Screenshot: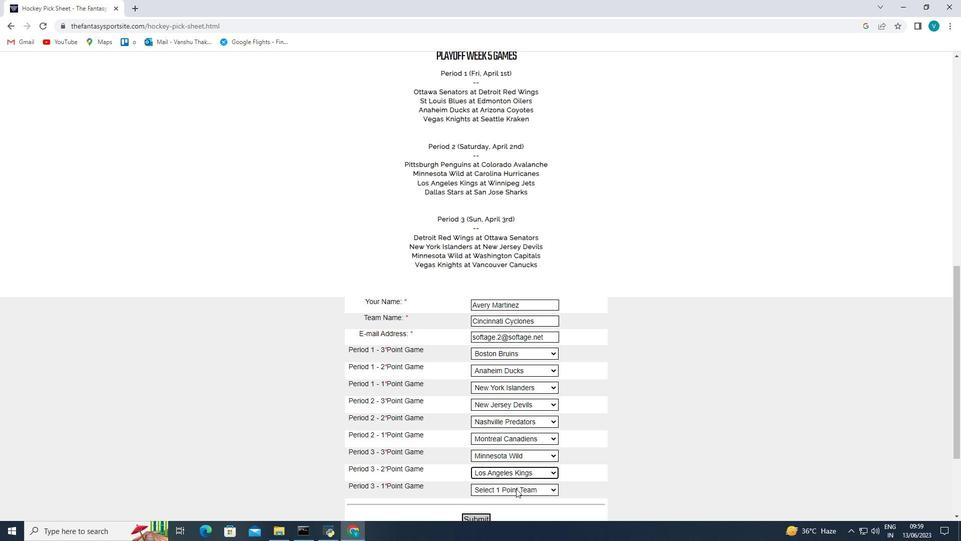 
Action: Mouse moved to (520, 405)
Screenshot: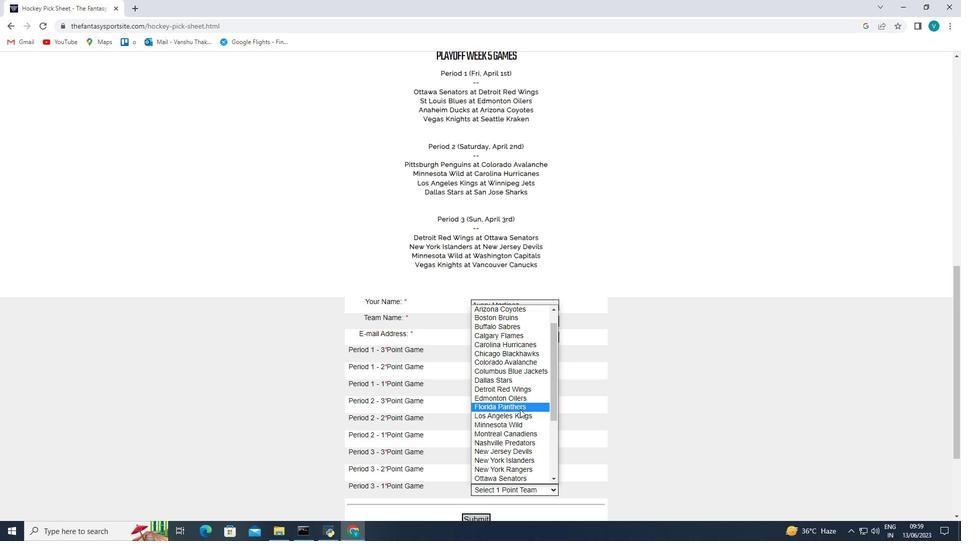 
Action: Mouse pressed left at (520, 405)
Screenshot: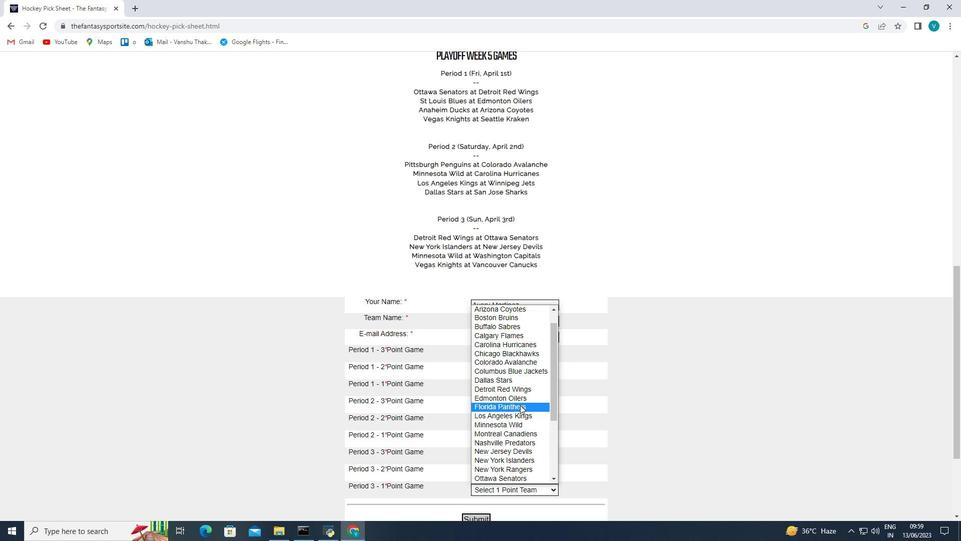 
Action: Mouse moved to (489, 497)
Screenshot: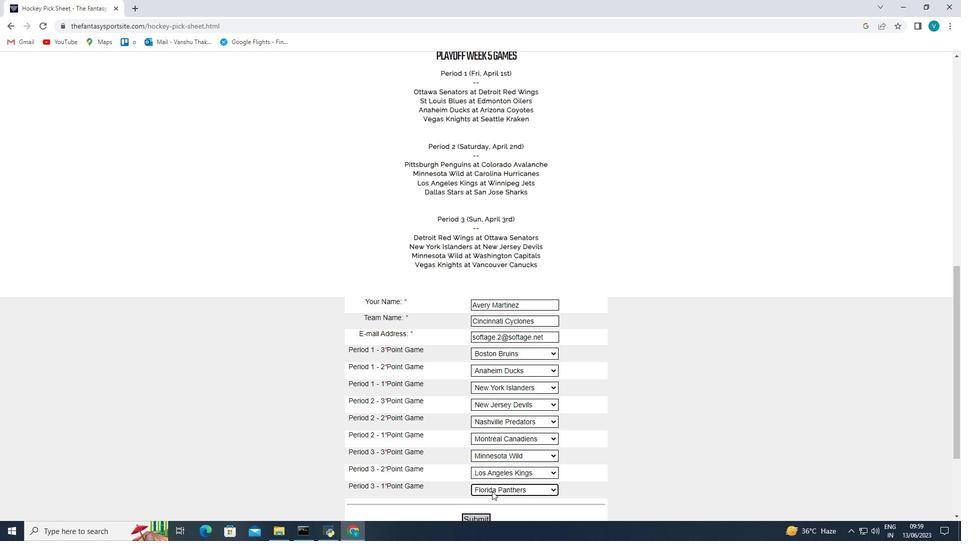 
Action: Mouse scrolled (489, 496) with delta (0, 0)
Screenshot: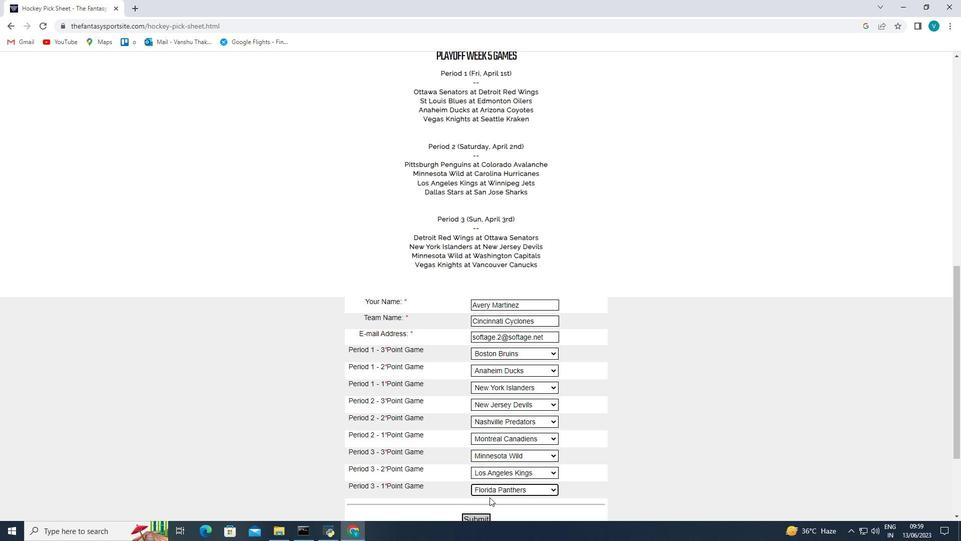 
Action: Mouse scrolled (489, 496) with delta (0, 0)
Screenshot: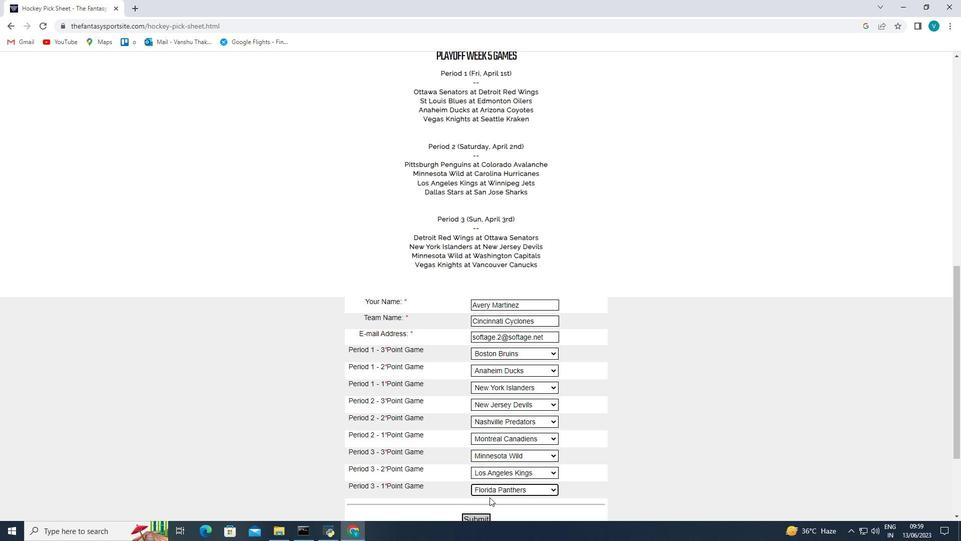 
Action: Mouse scrolled (489, 496) with delta (0, 0)
Screenshot: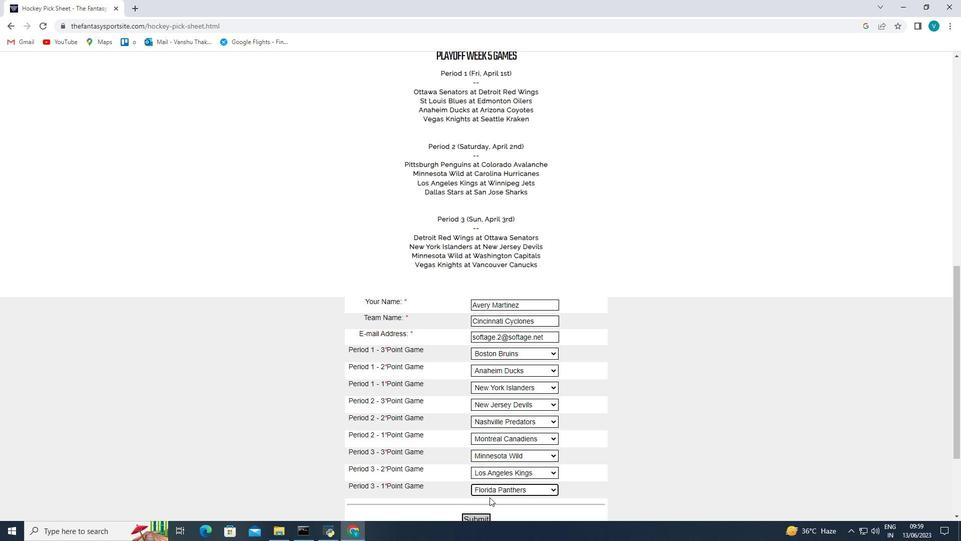 
Action: Mouse moved to (476, 392)
Screenshot: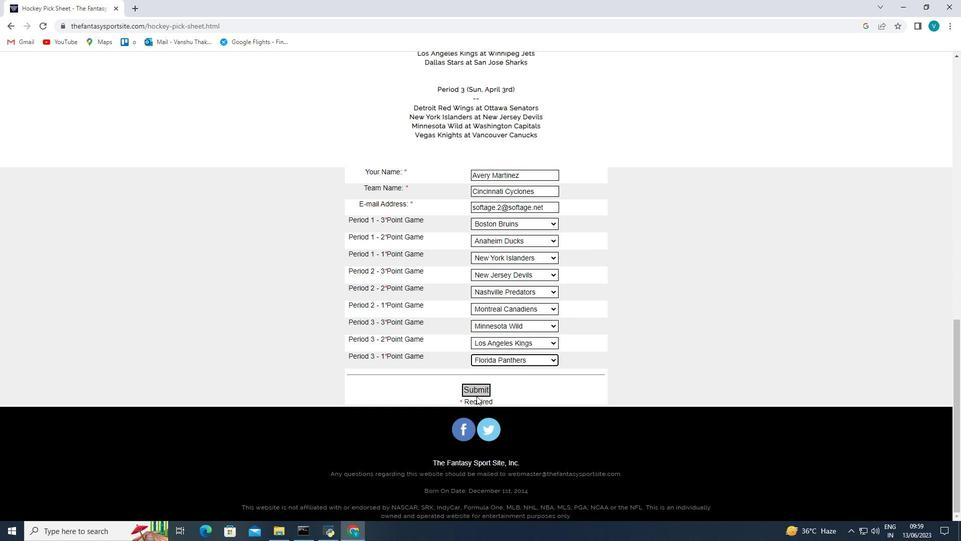 
Action: Mouse pressed left at (476, 392)
Screenshot: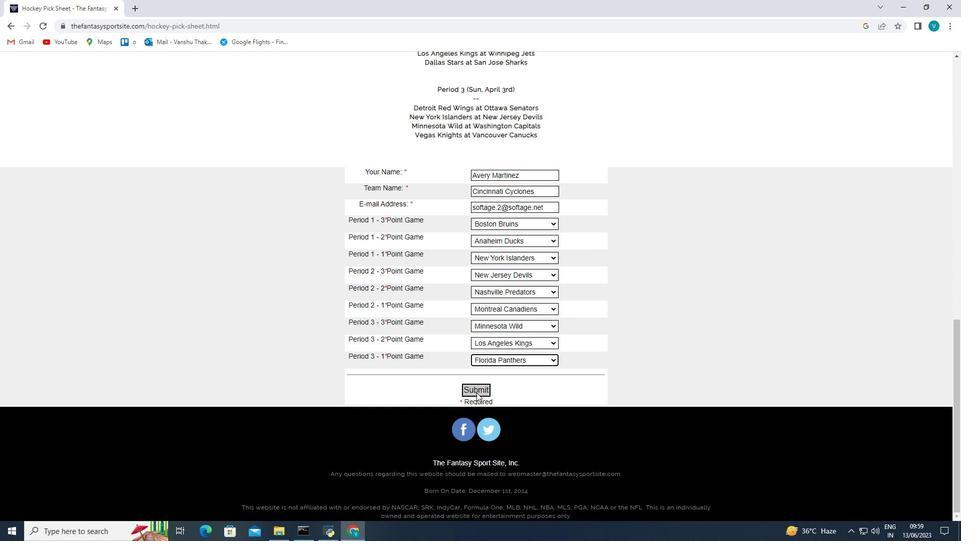 
